 Task: Open the event Casual Training Workshop: Negotiation Techniques on '2024/03/23', change the date to 2024/03/16, change the font style of the description to Comic Sans MS, set the availability to Tentative, insert an emoji Smile, logged in from the account softage.10@softage.net and add another guest for the event, softage.2@softage.net. Change the alignment of the event description to Align center.Change the font color of the description to Light  Orange and select an event charm, 
Action: Mouse moved to (368, 156)
Screenshot: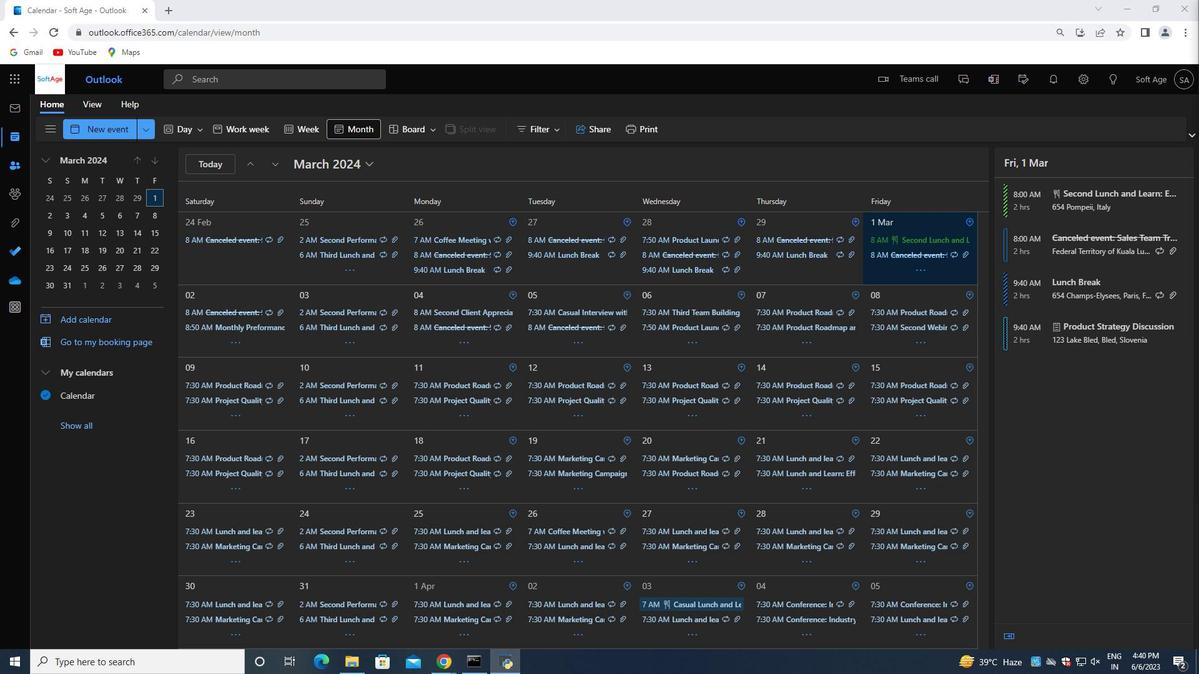 
Action: Mouse pressed left at (368, 156)
Screenshot: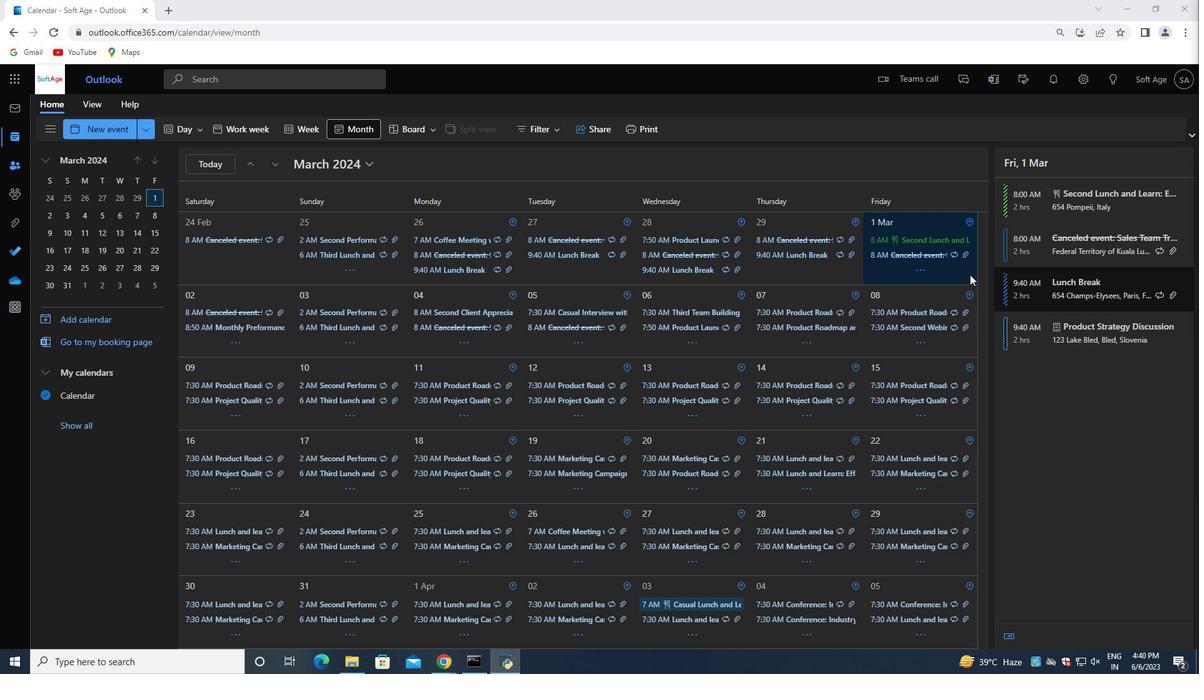 
Action: Mouse moved to (414, 198)
Screenshot: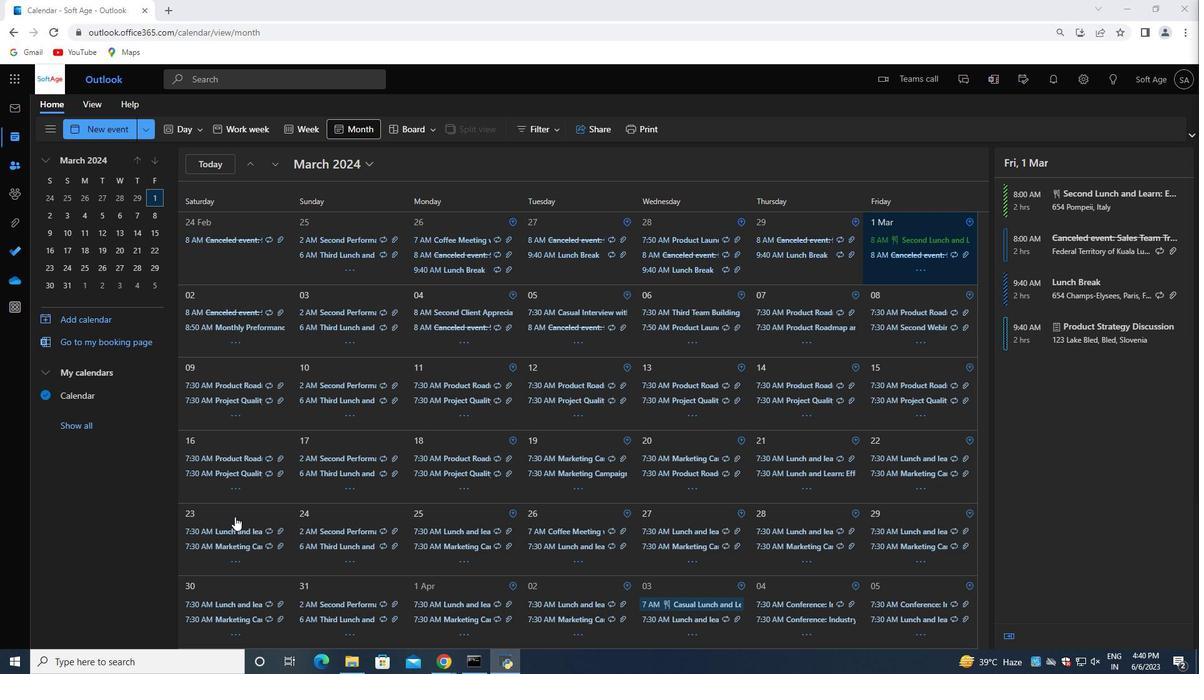 
Action: Mouse pressed left at (414, 198)
Screenshot: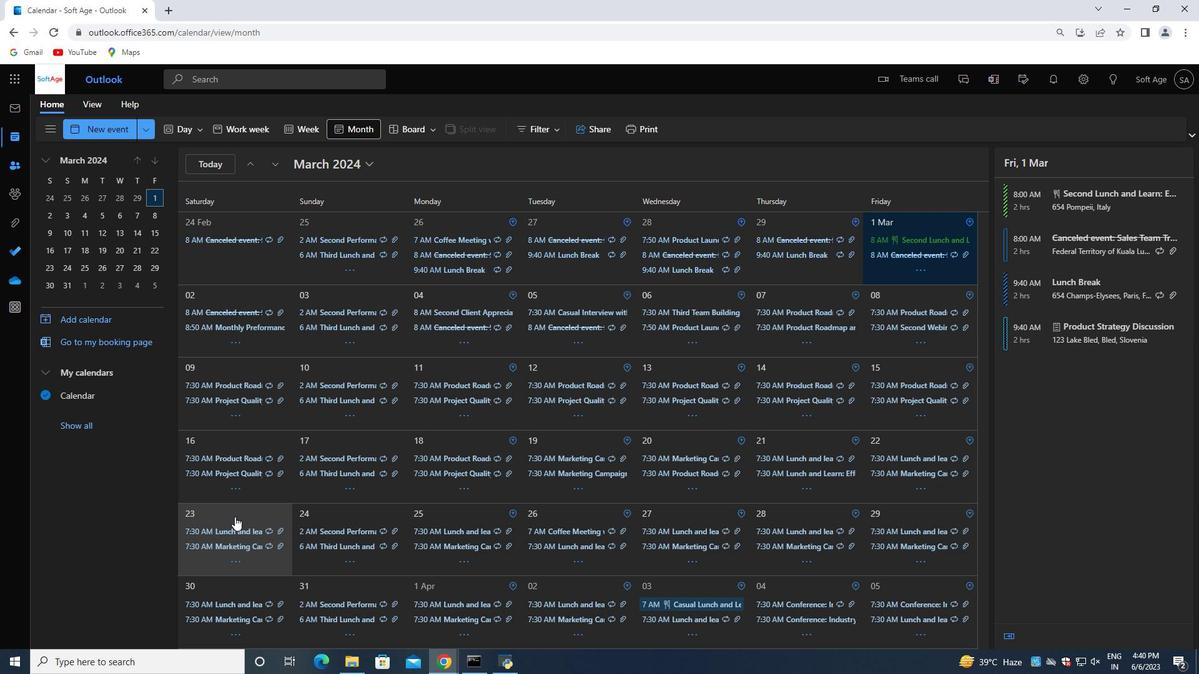 
Action: Mouse moved to (375, 217)
Screenshot: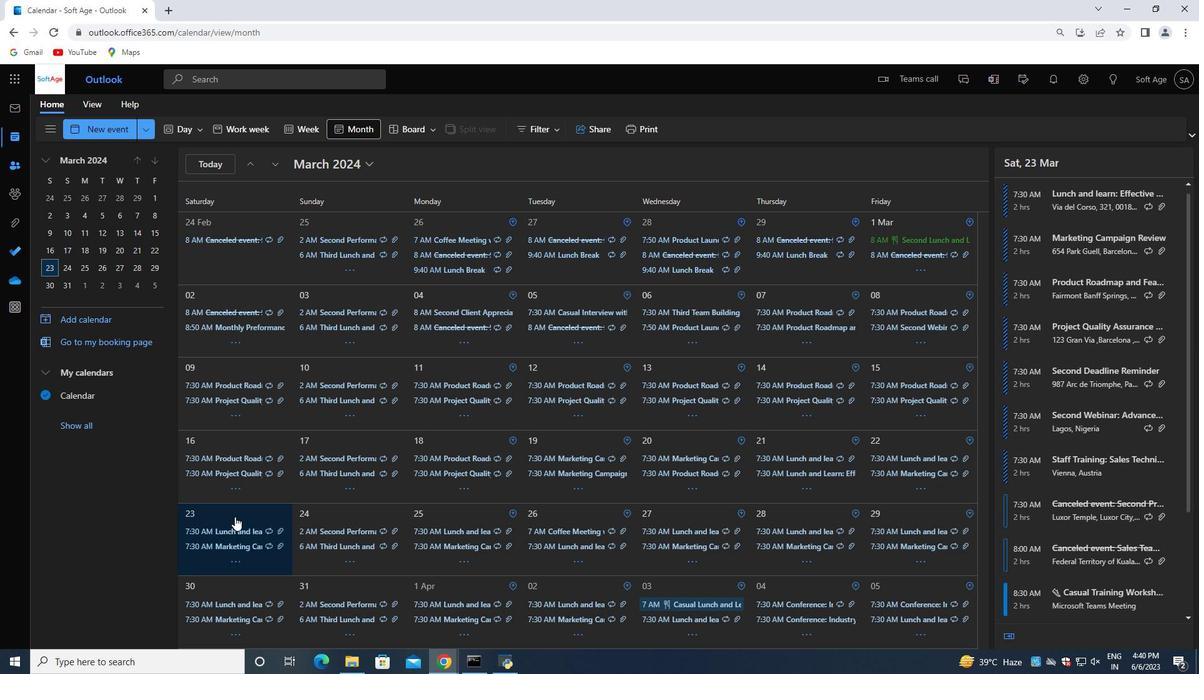 
Action: Mouse pressed left at (375, 217)
Screenshot: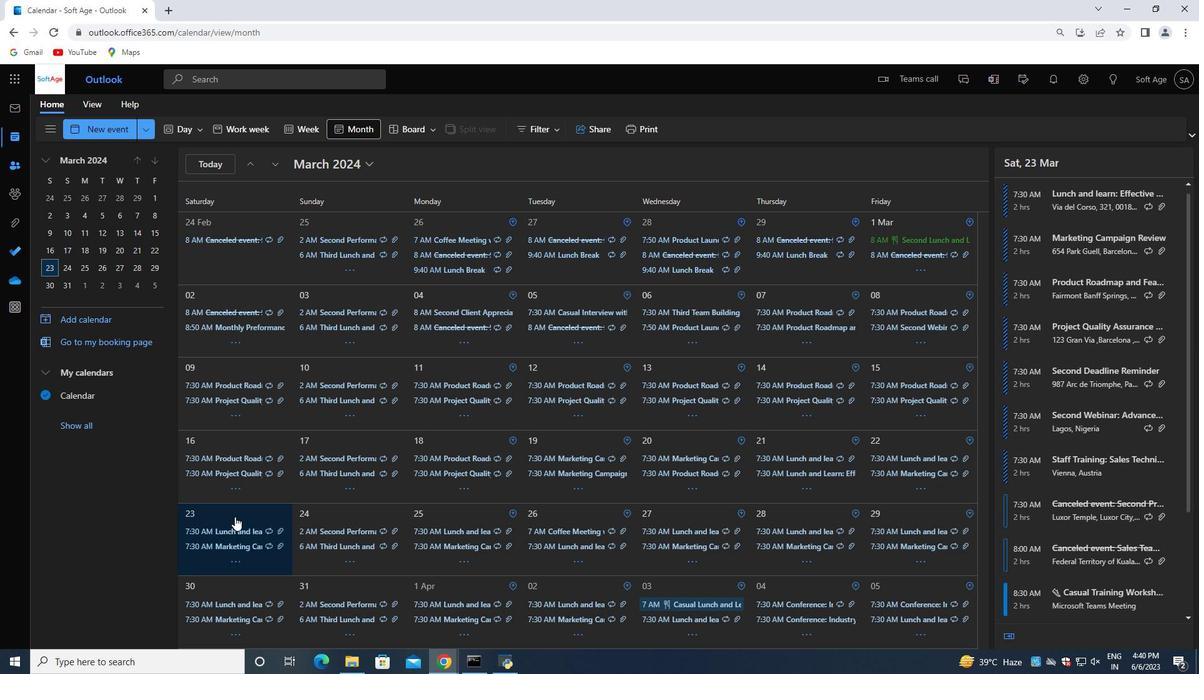 
Action: Mouse moved to (644, 166)
Screenshot: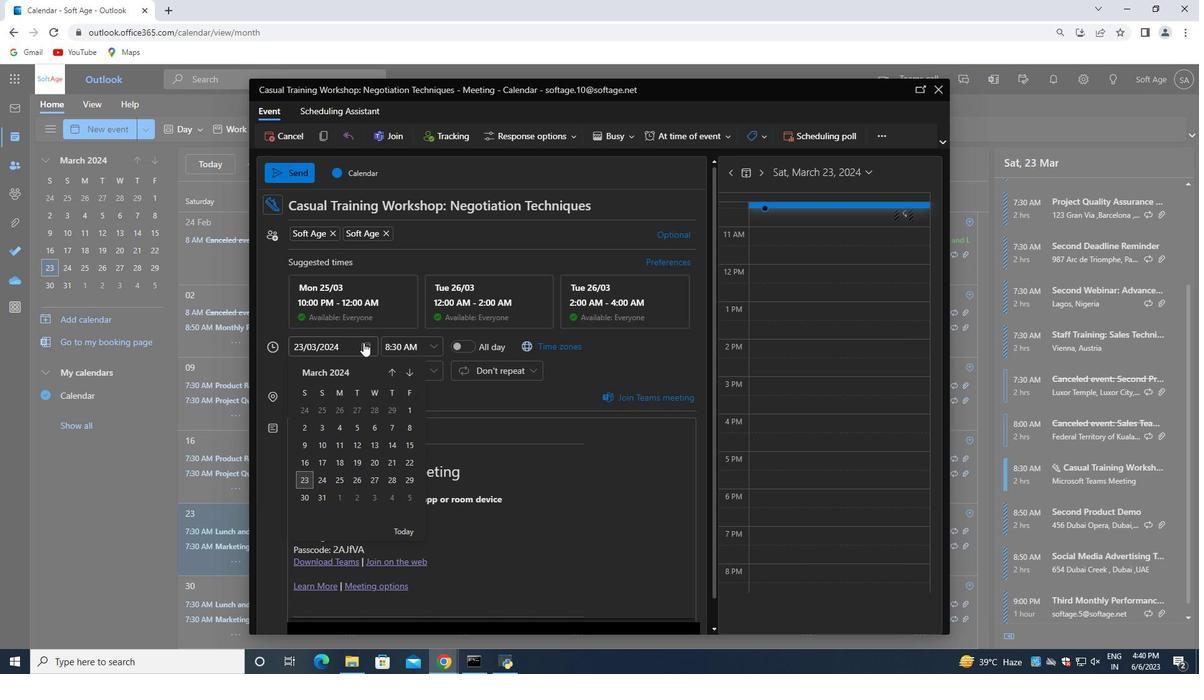 
Action: Mouse pressed left at (644, 166)
Screenshot: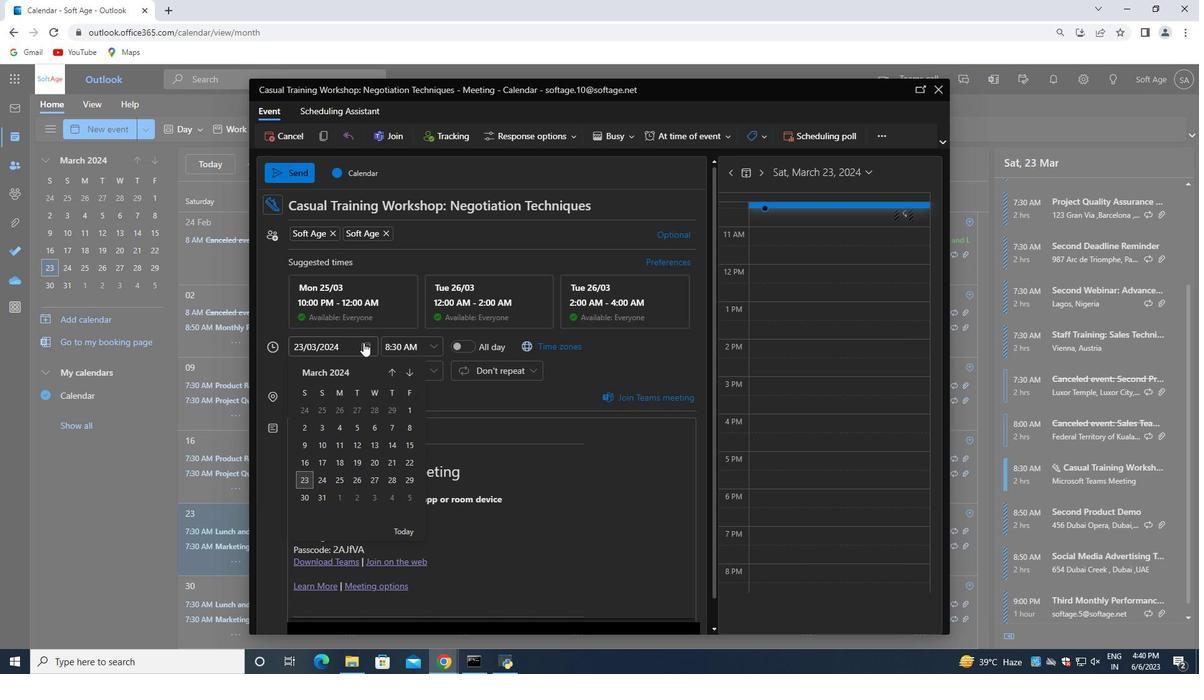 
Action: Mouse moved to (234, 517)
Screenshot: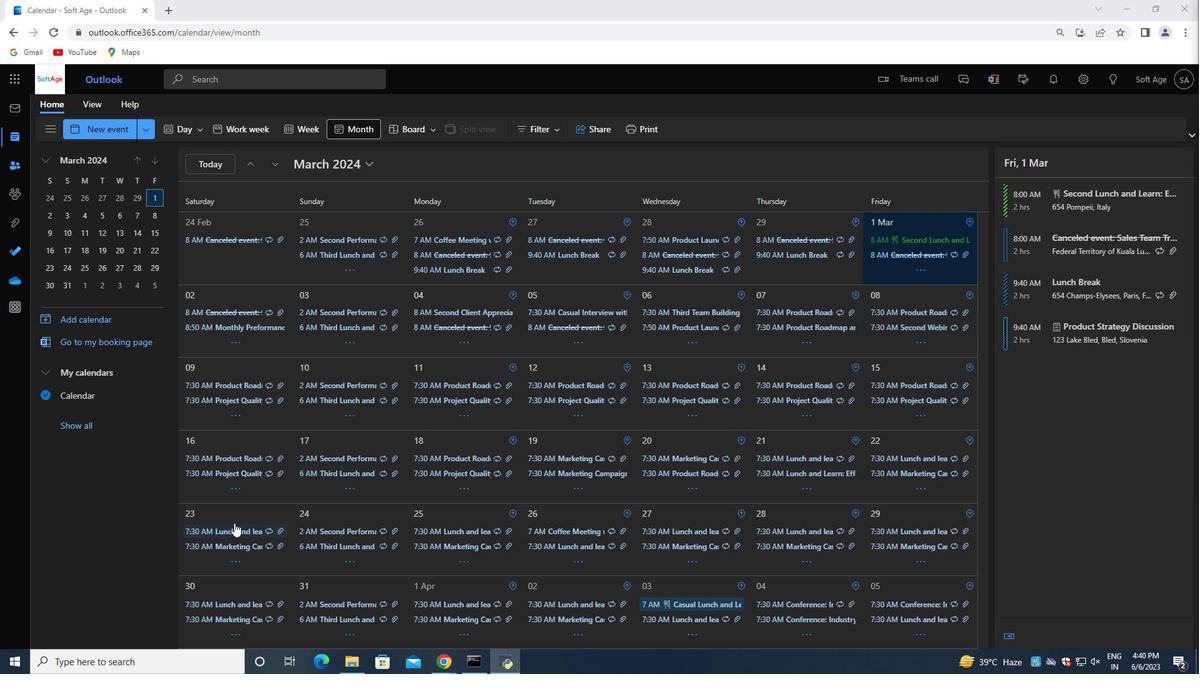 
Action: Mouse pressed left at (234, 517)
Screenshot: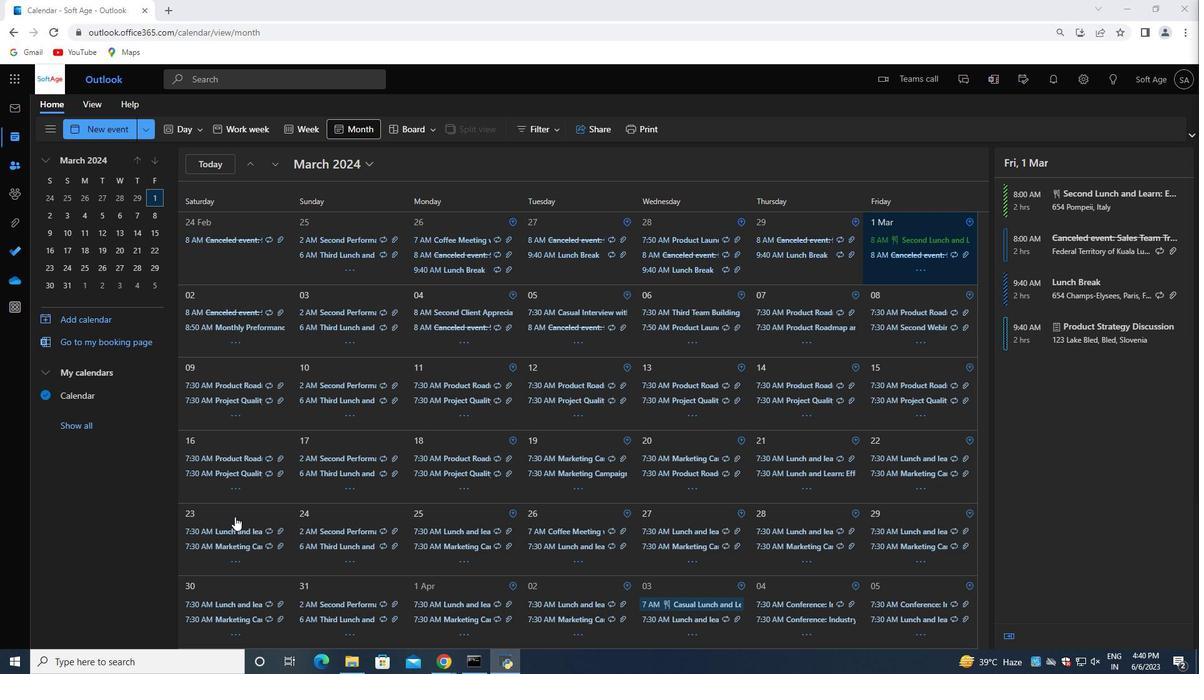 
Action: Mouse moved to (1097, 360)
Screenshot: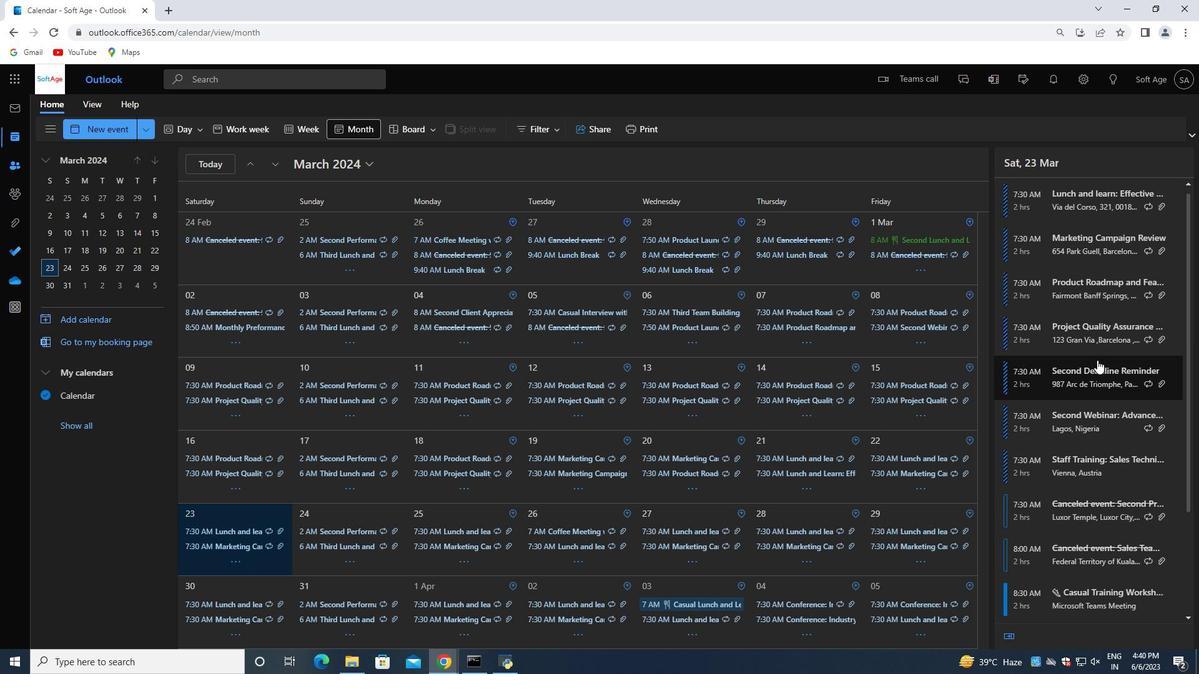 
Action: Mouse scrolled (1097, 360) with delta (0, 0)
Screenshot: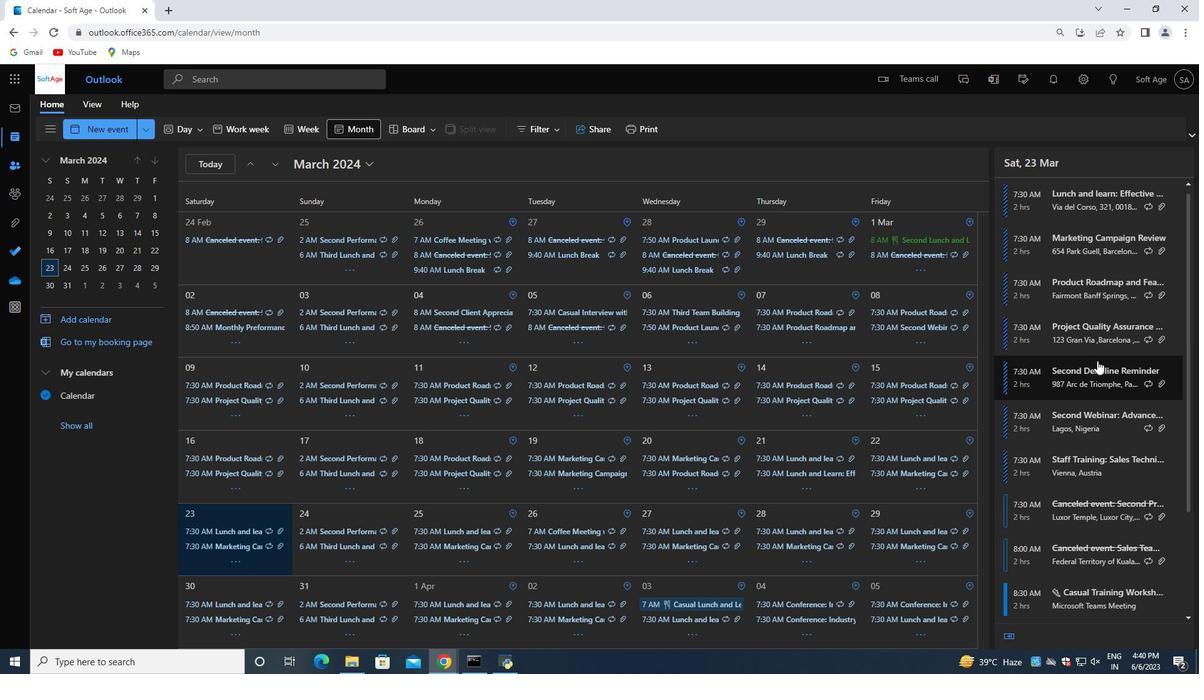 
Action: Mouse moved to (1097, 360)
Screenshot: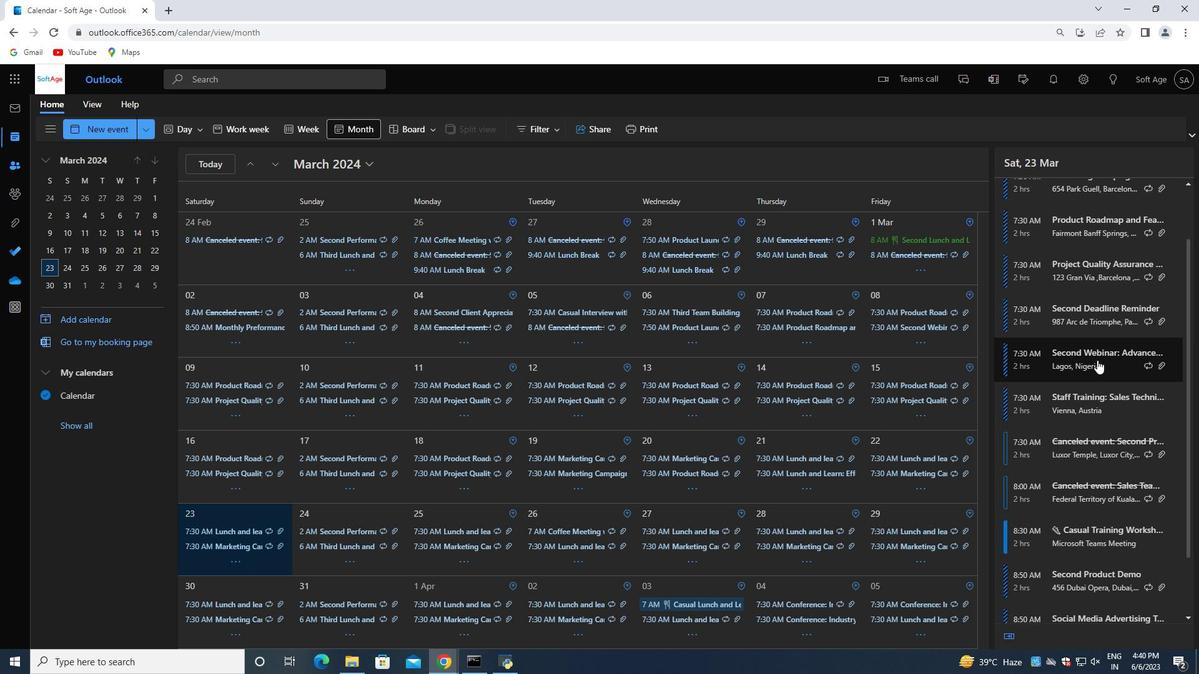
Action: Mouse scrolled (1097, 359) with delta (0, 0)
Screenshot: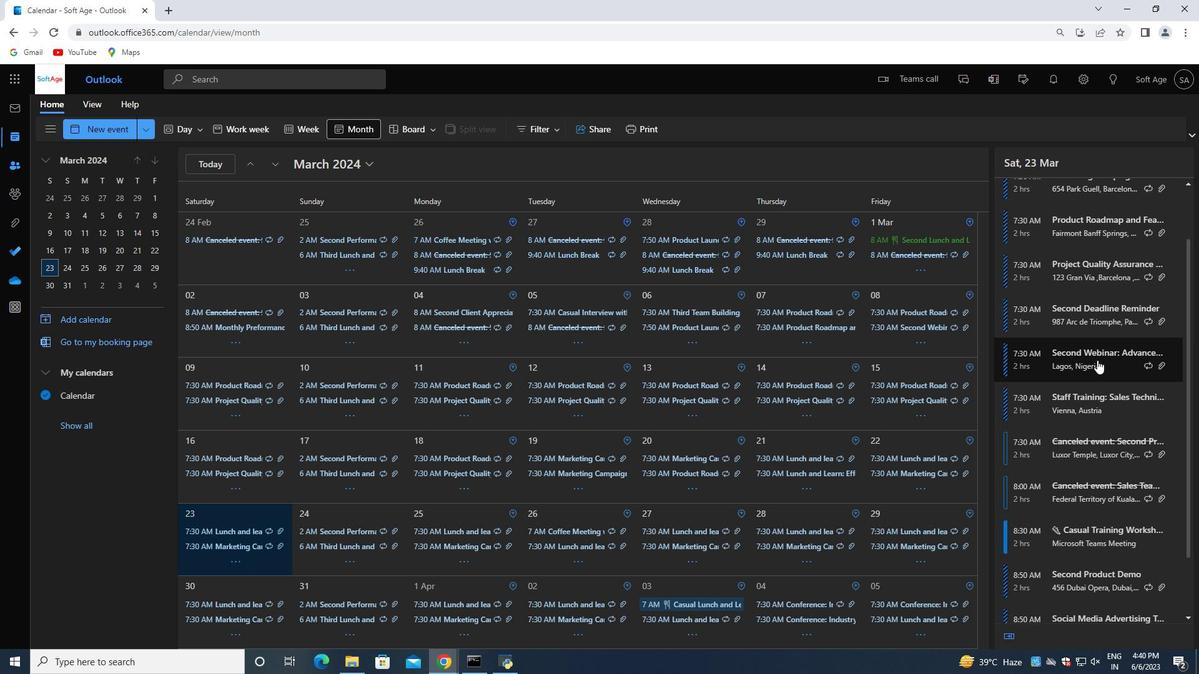 
Action: Mouse moved to (1038, 482)
Screenshot: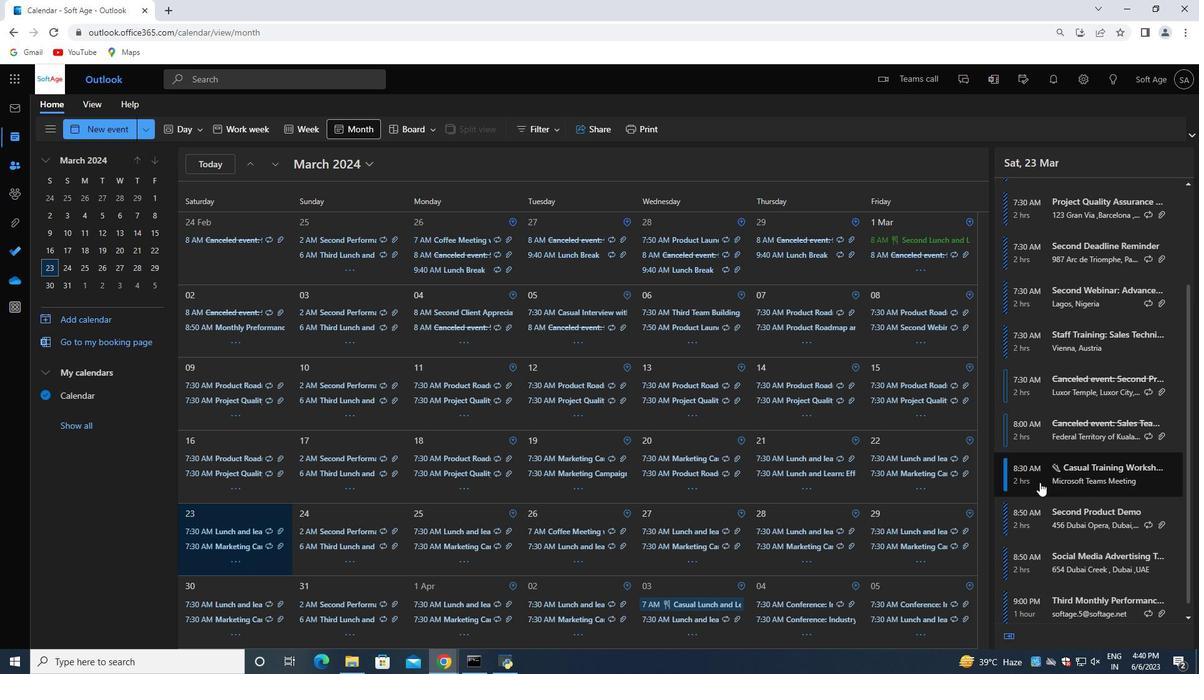 
Action: Mouse pressed left at (1038, 482)
Screenshot: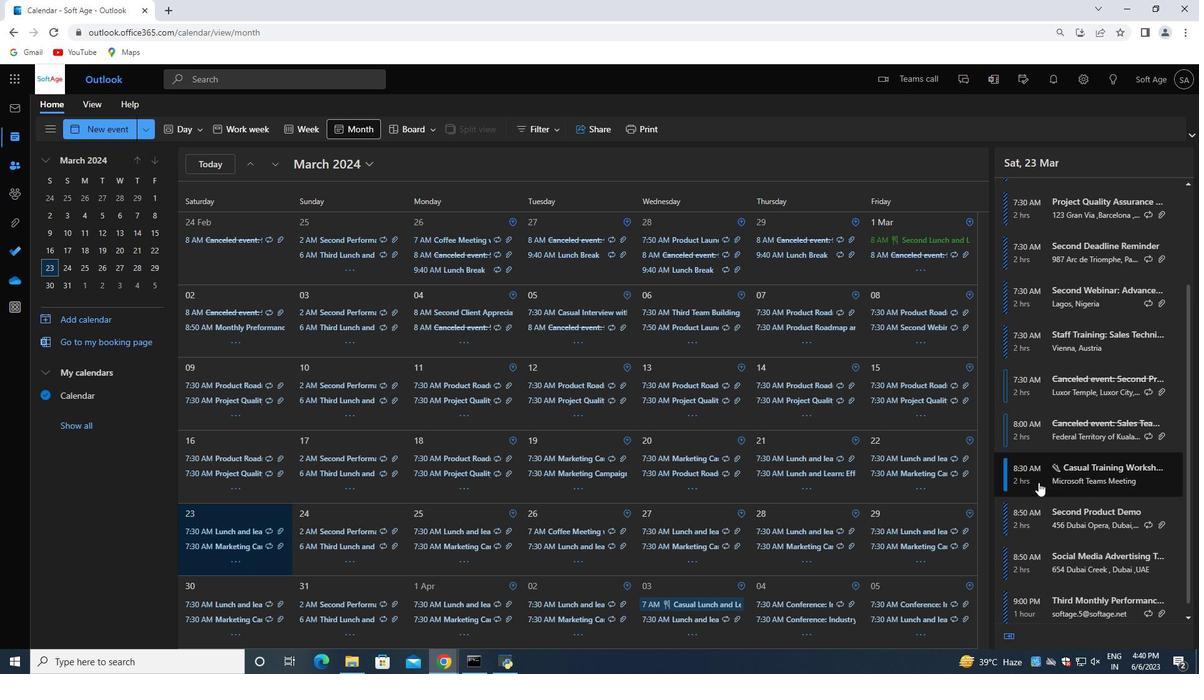 
Action: Mouse moved to (796, 556)
Screenshot: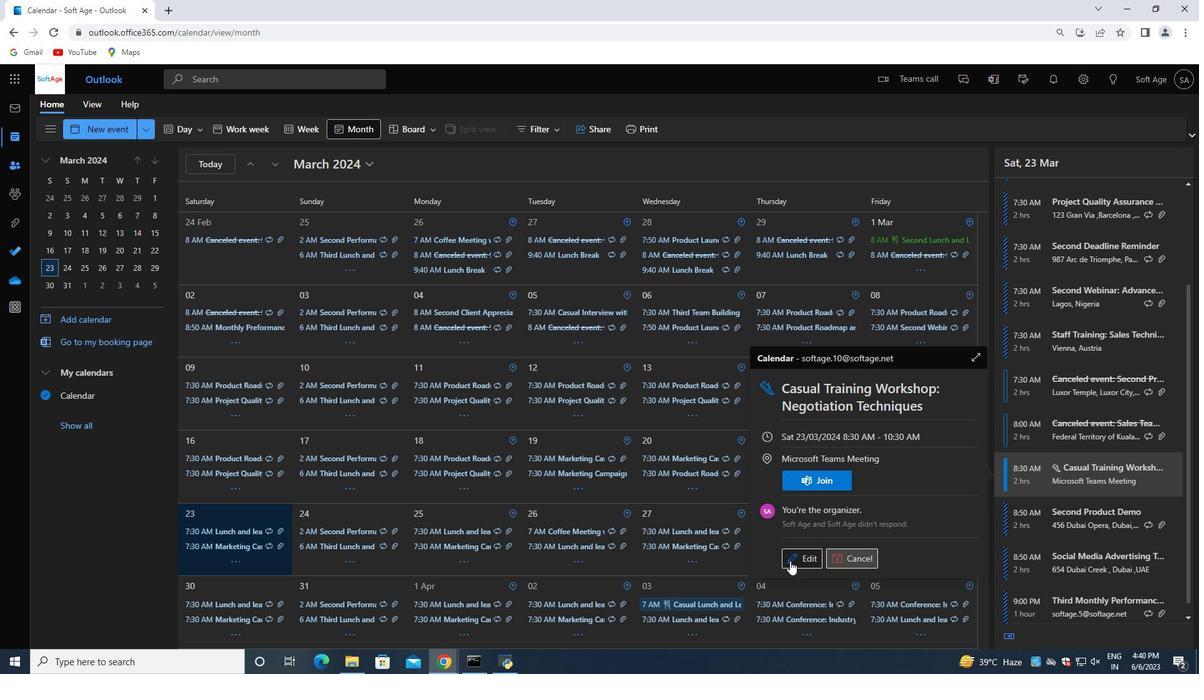 
Action: Mouse pressed left at (796, 556)
Screenshot: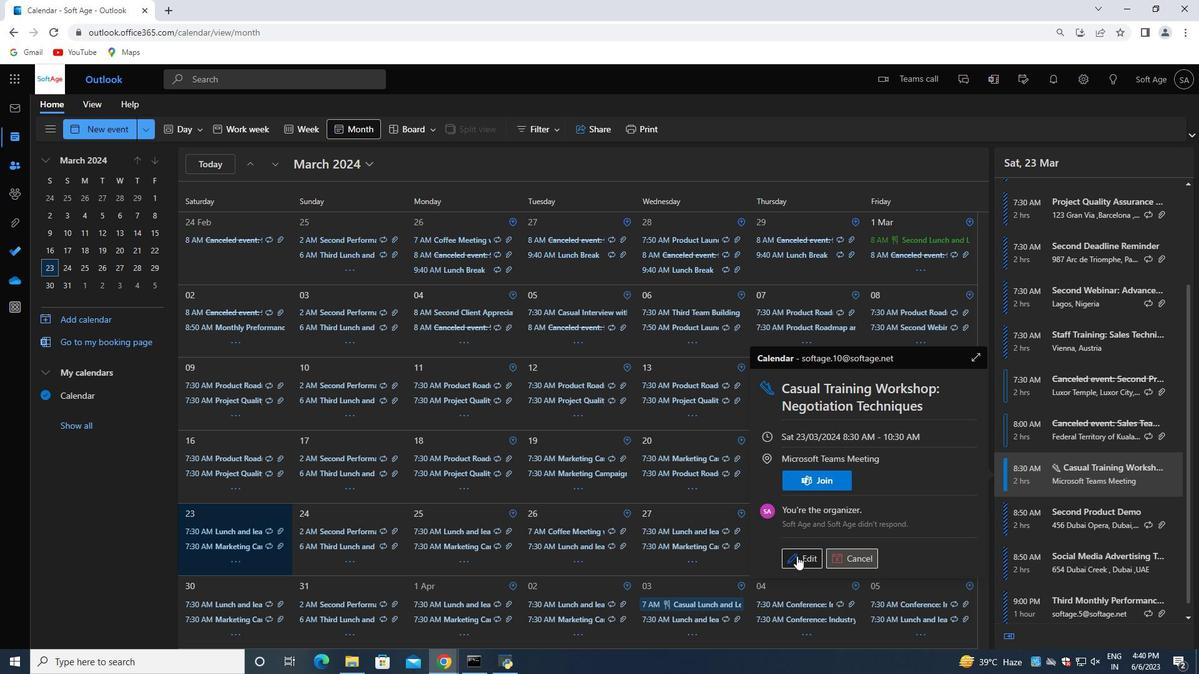 
Action: Mouse moved to (363, 342)
Screenshot: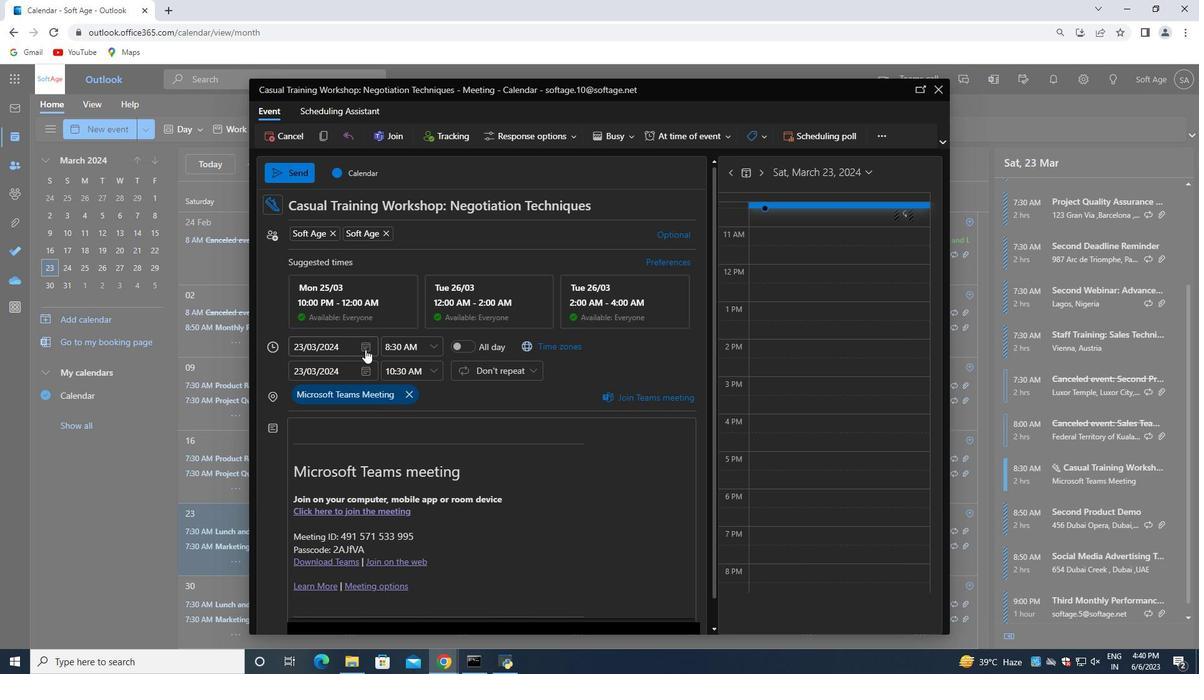 
Action: Mouse pressed left at (363, 342)
Screenshot: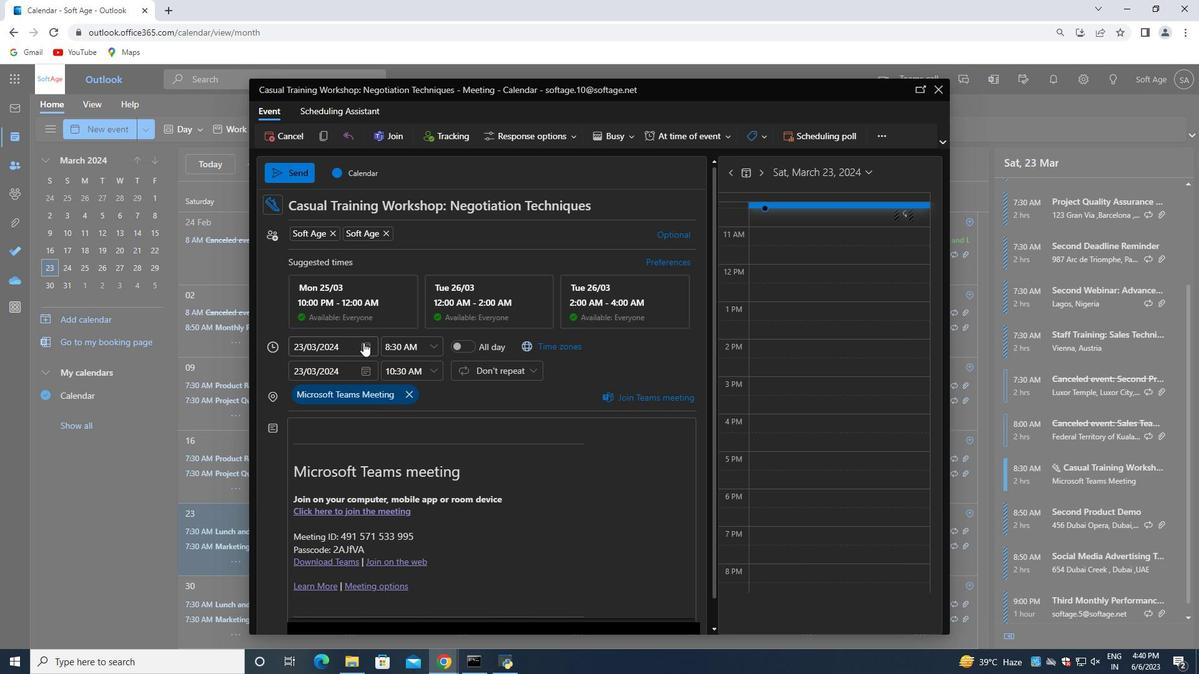 
Action: Mouse moved to (303, 462)
Screenshot: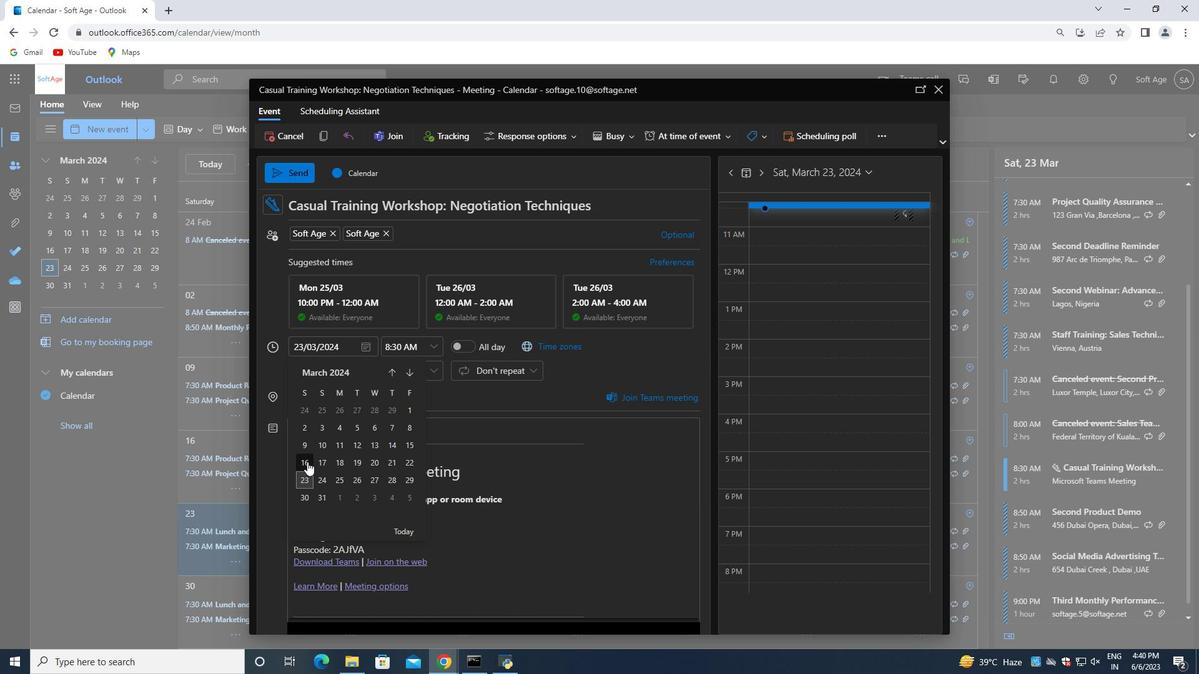 
Action: Mouse pressed left at (303, 462)
Screenshot: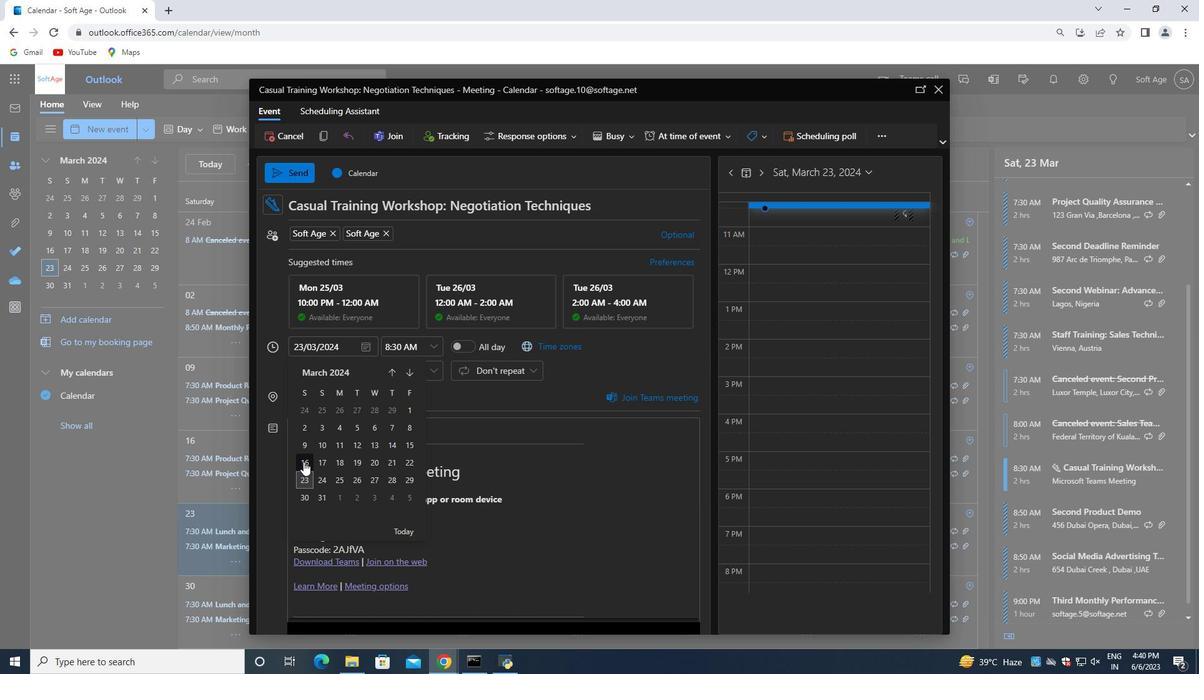 
Action: Mouse moved to (625, 136)
Screenshot: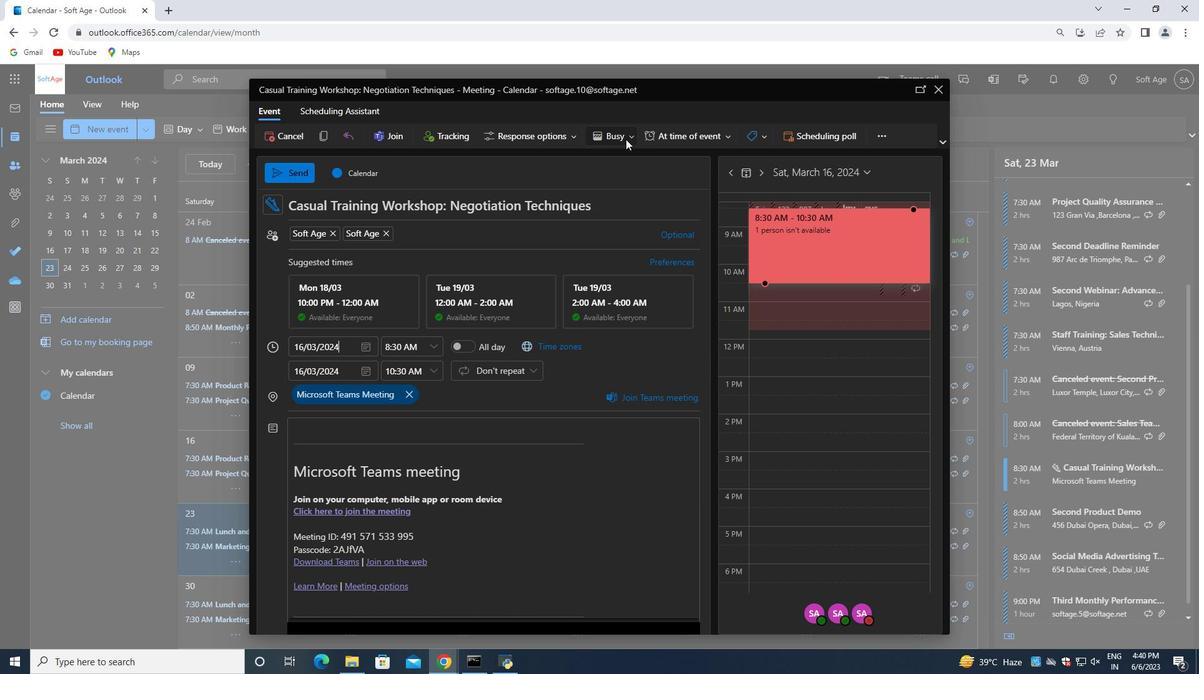 
Action: Mouse pressed left at (625, 136)
Screenshot: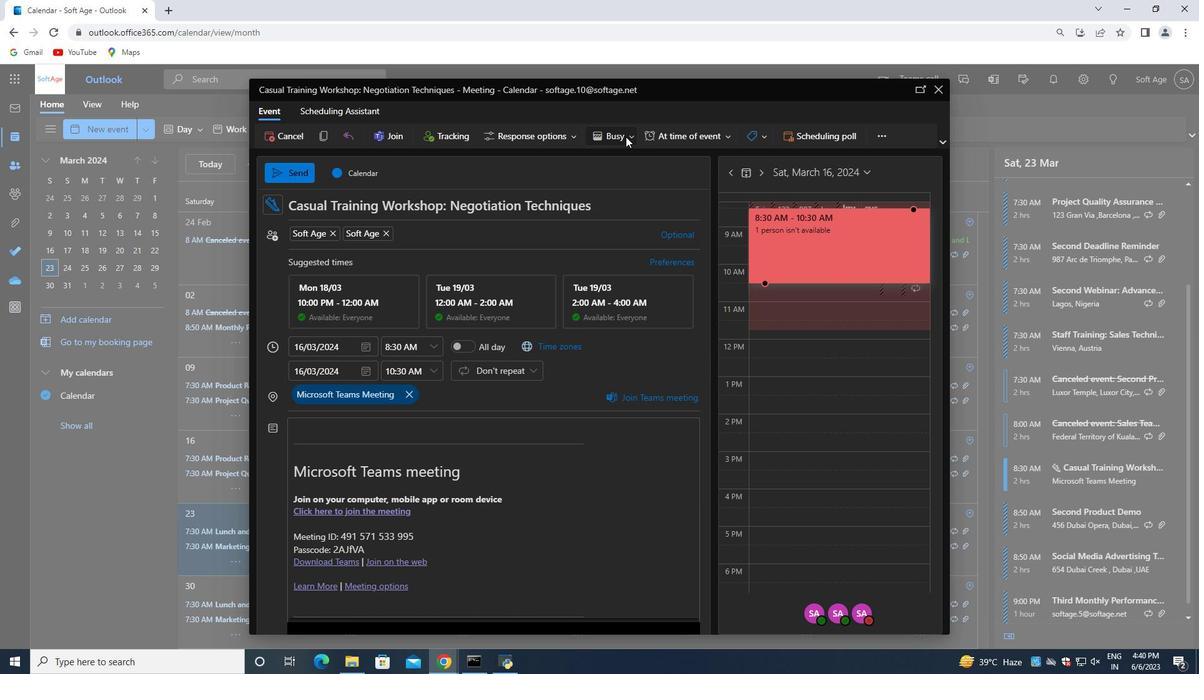 
Action: Mouse moved to (575, 207)
Screenshot: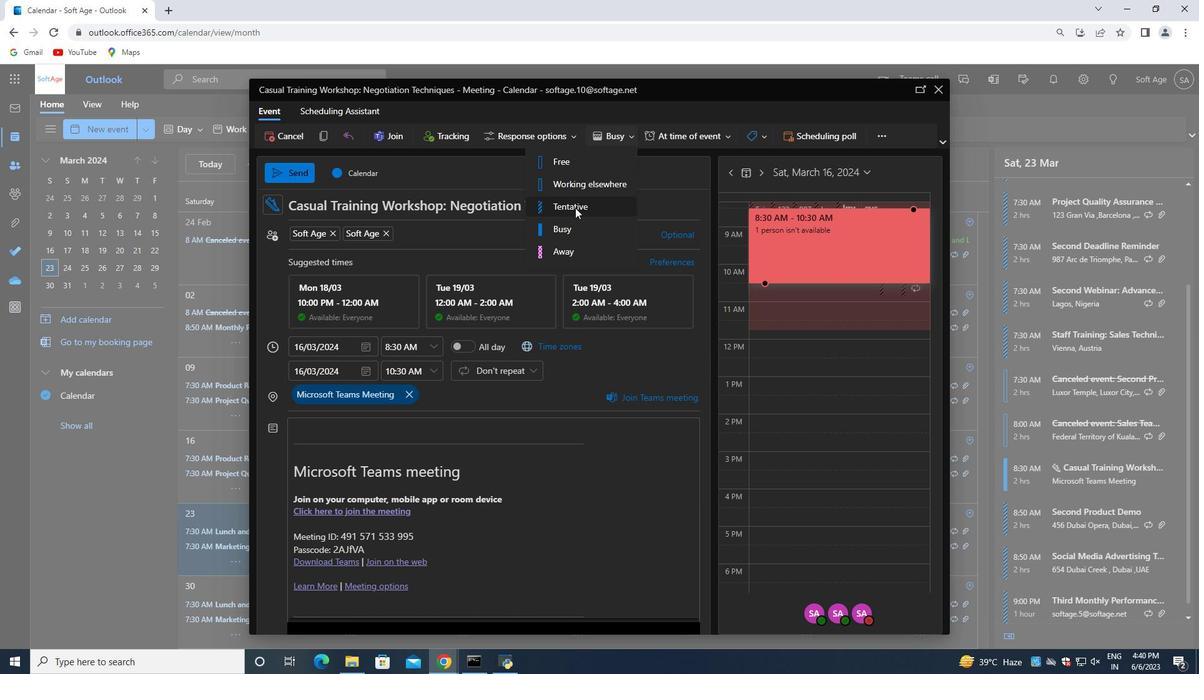 
Action: Mouse pressed left at (575, 207)
Screenshot: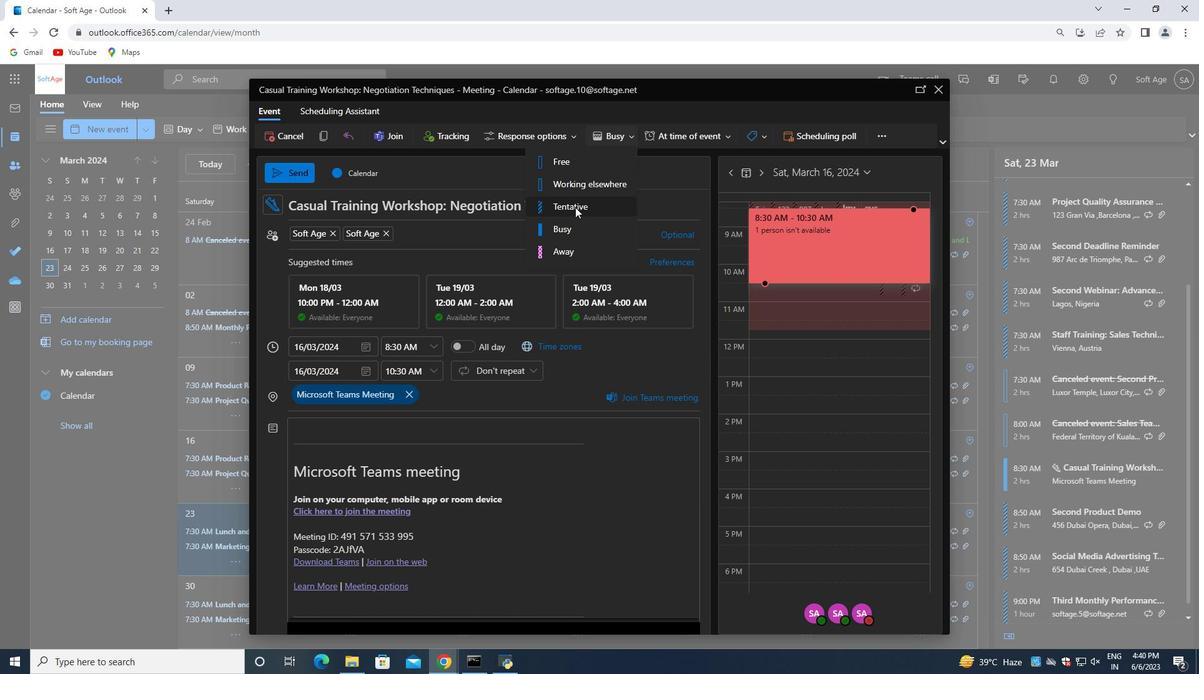 
Action: Mouse moved to (421, 238)
Screenshot: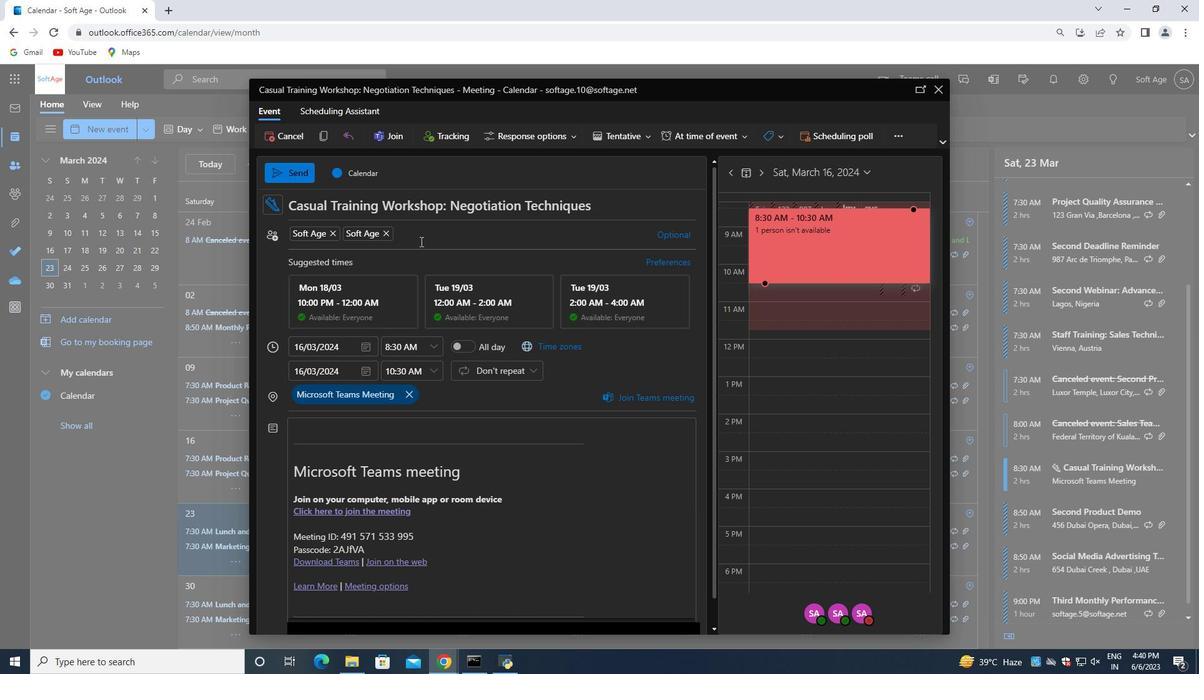 
Action: Mouse pressed left at (421, 238)
Screenshot: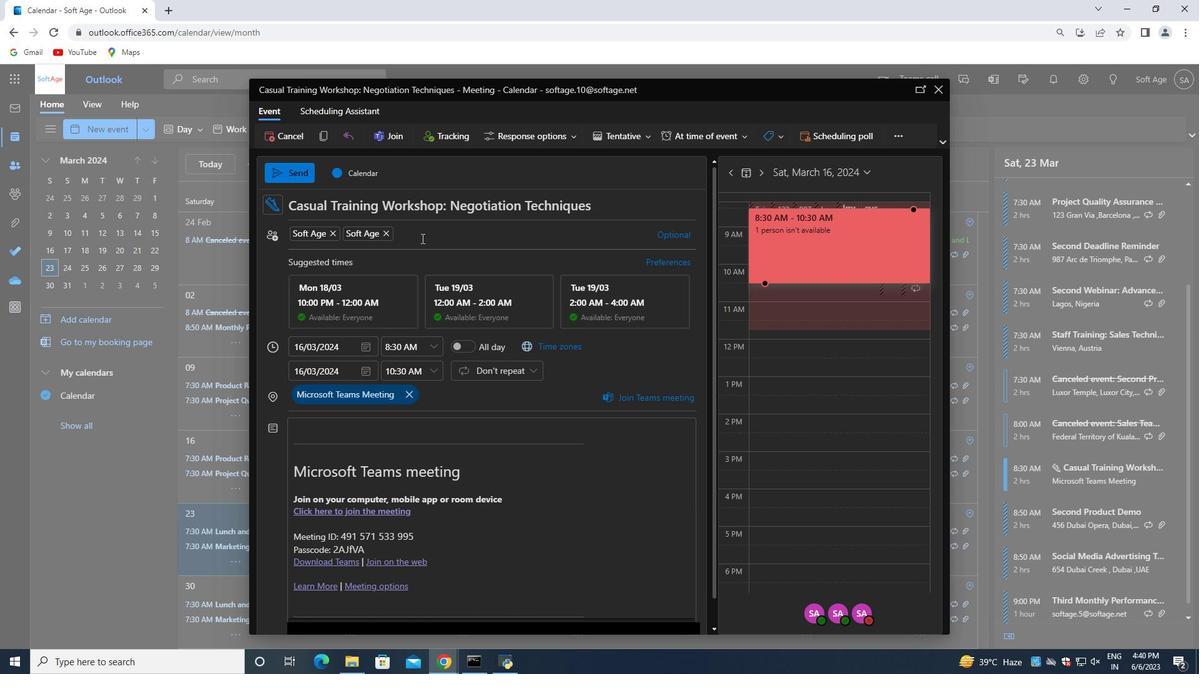 
Action: Key pressed softage.2<Key.shift>@softage.net<Key.enter>
Screenshot: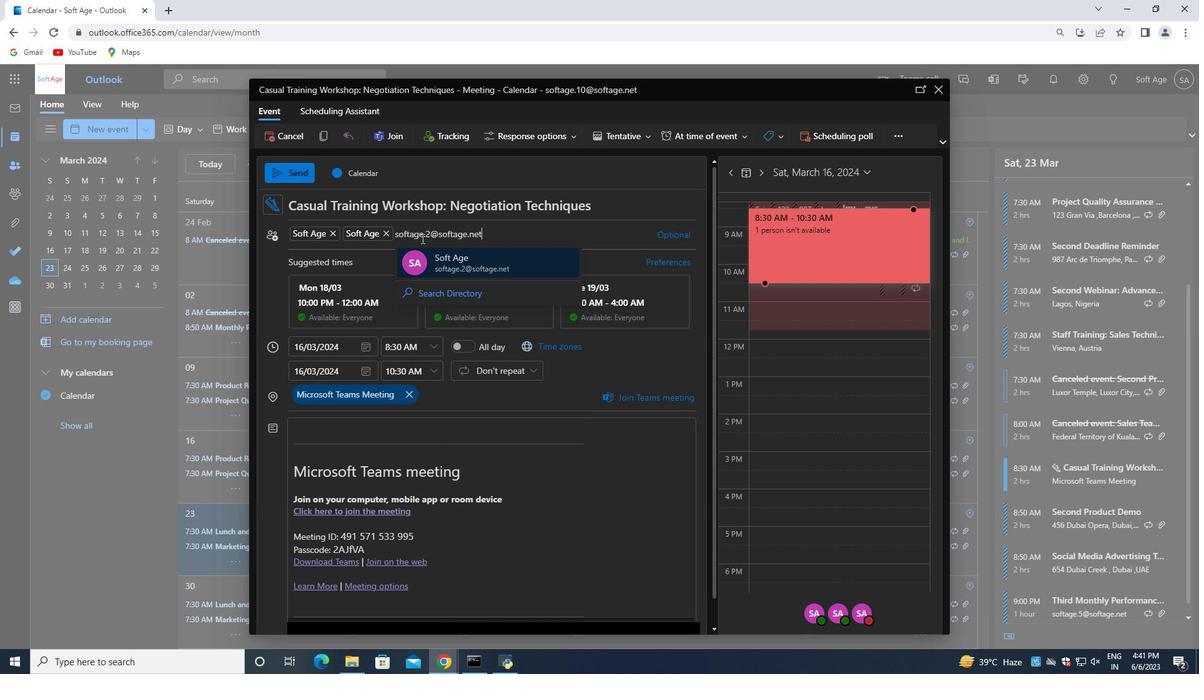 
Action: Mouse moved to (416, 246)
Screenshot: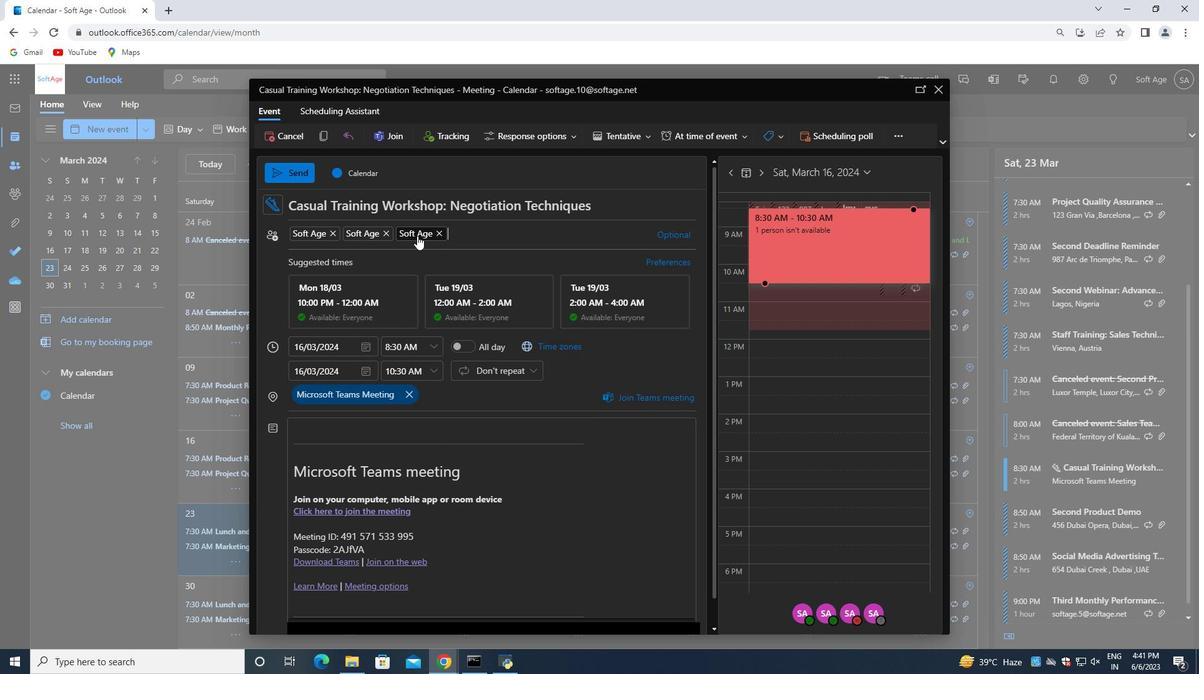 
Action: Mouse scrolled (417, 239) with delta (0, 0)
Screenshot: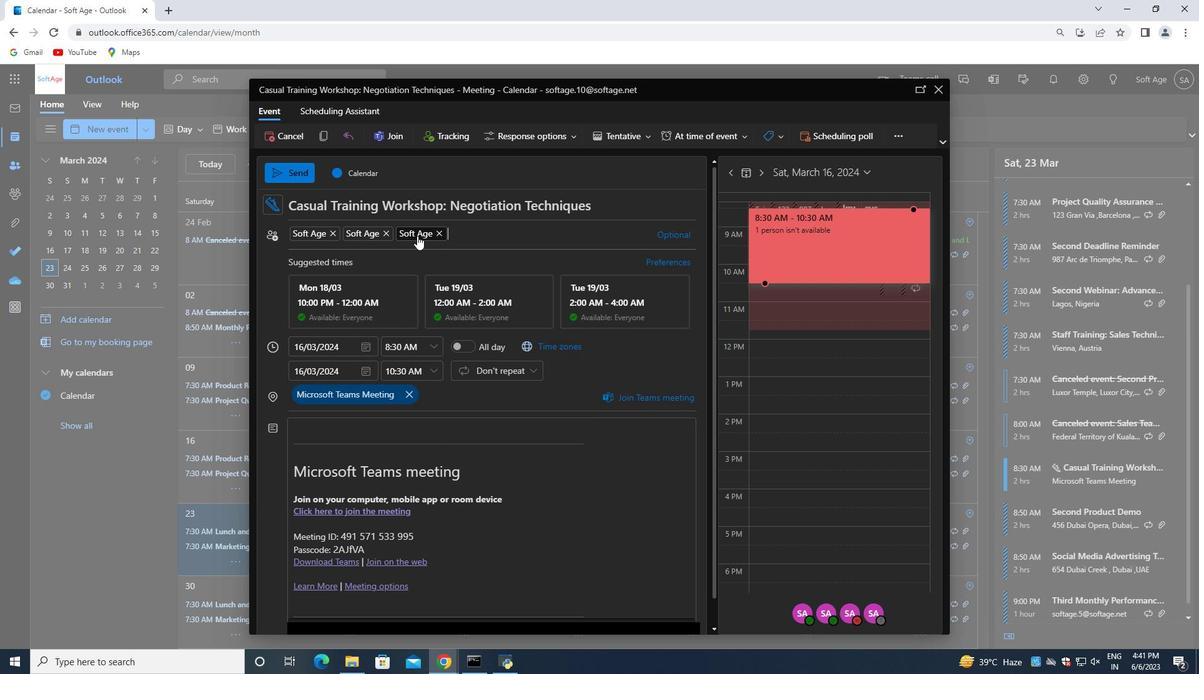 
Action: Mouse moved to (417, 260)
Screenshot: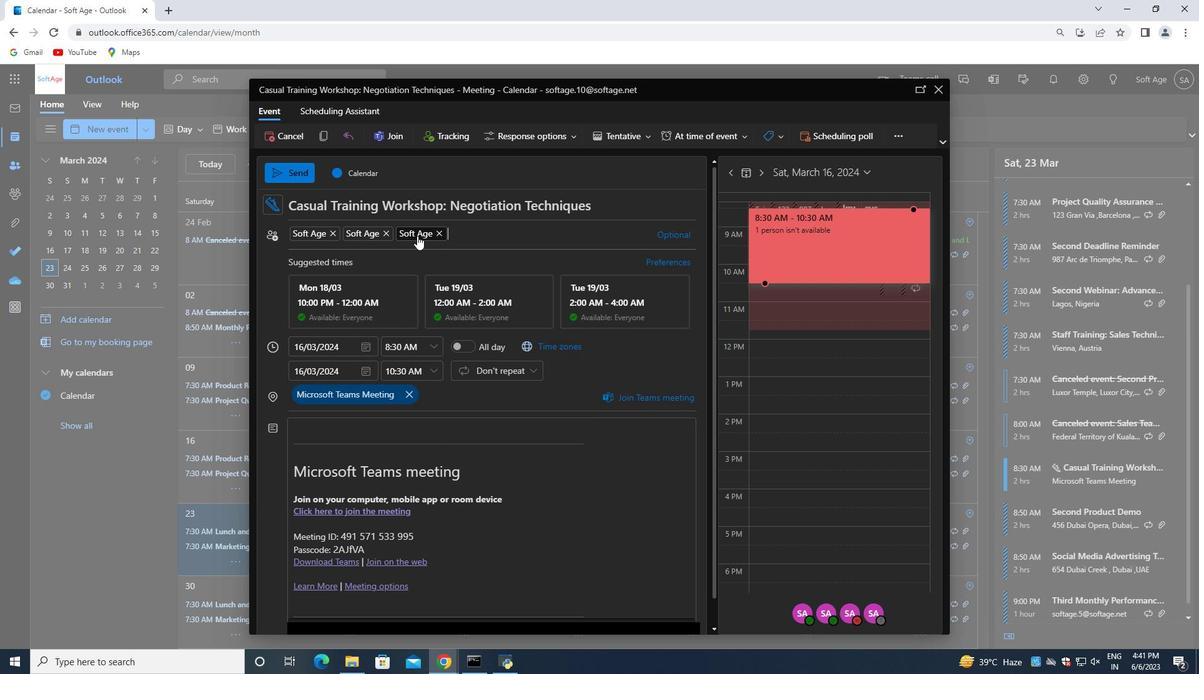 
Action: Mouse scrolled (416, 247) with delta (0, 0)
Screenshot: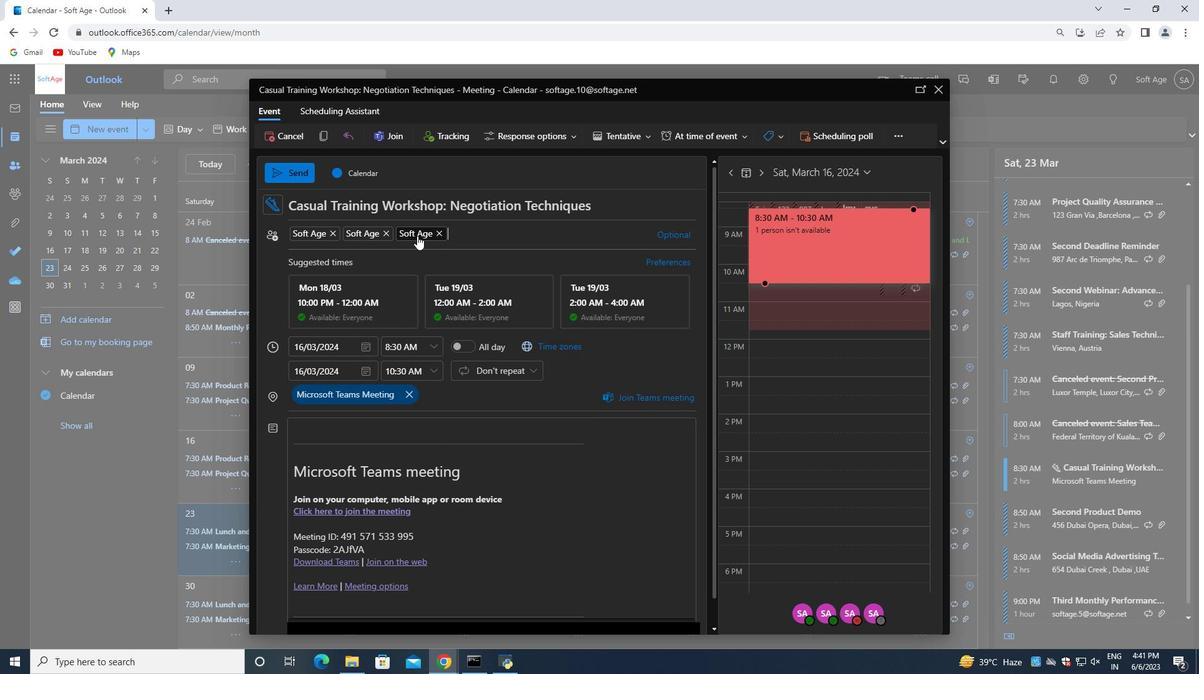 
Action: Mouse moved to (418, 261)
Screenshot: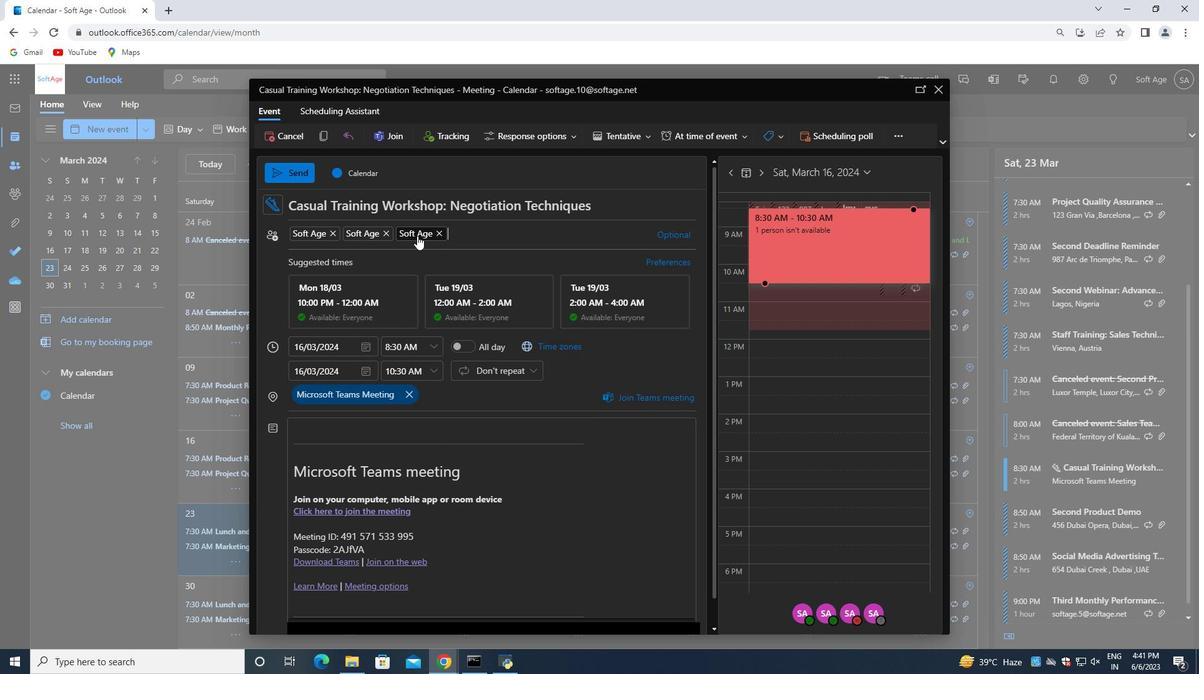 
Action: Mouse scrolled (417, 259) with delta (0, 0)
Screenshot: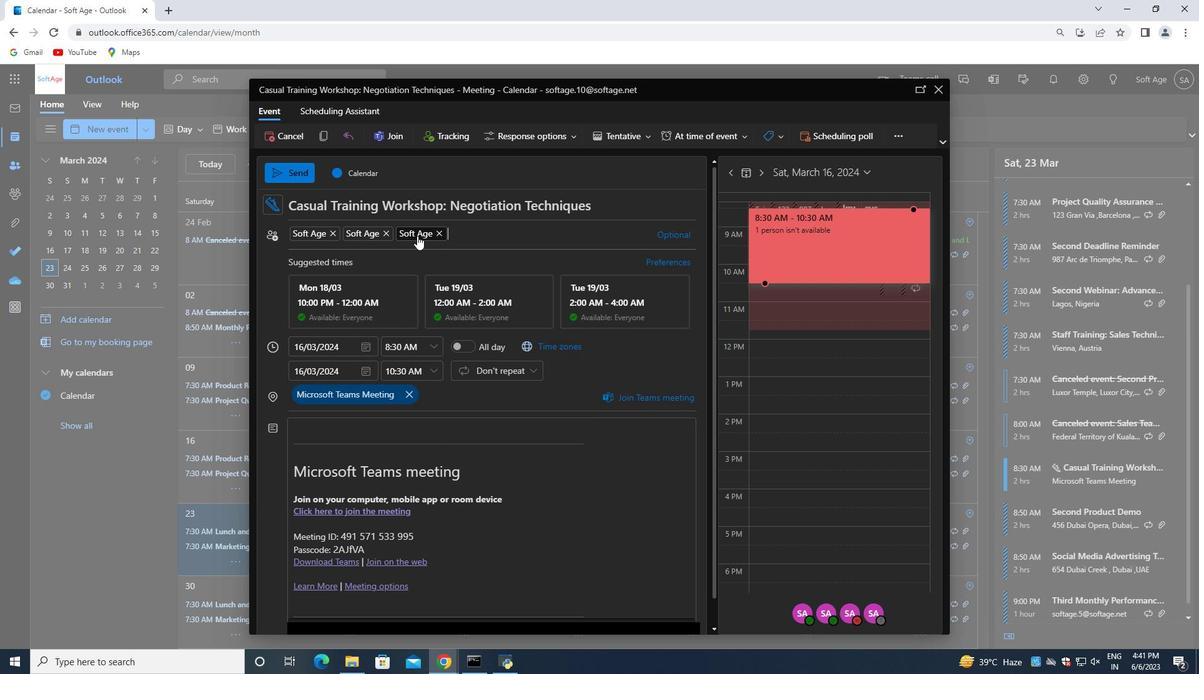 
Action: Mouse moved to (425, 270)
Screenshot: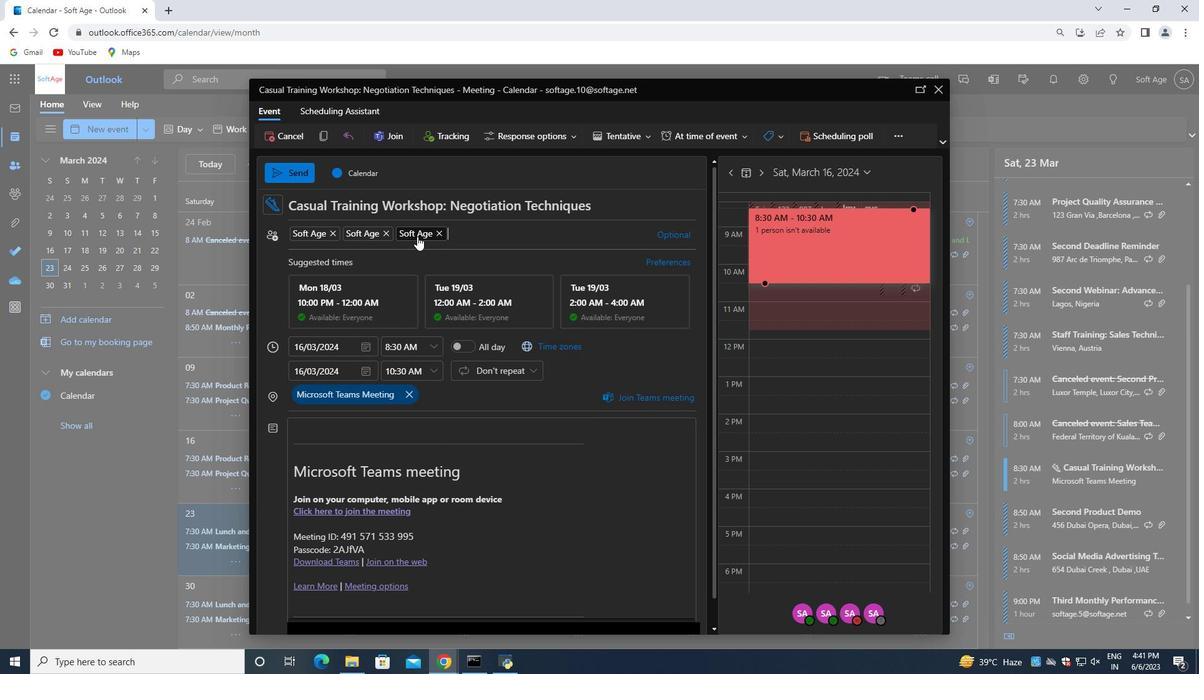 
Action: Mouse scrolled (425, 271) with delta (0, 0)
Screenshot: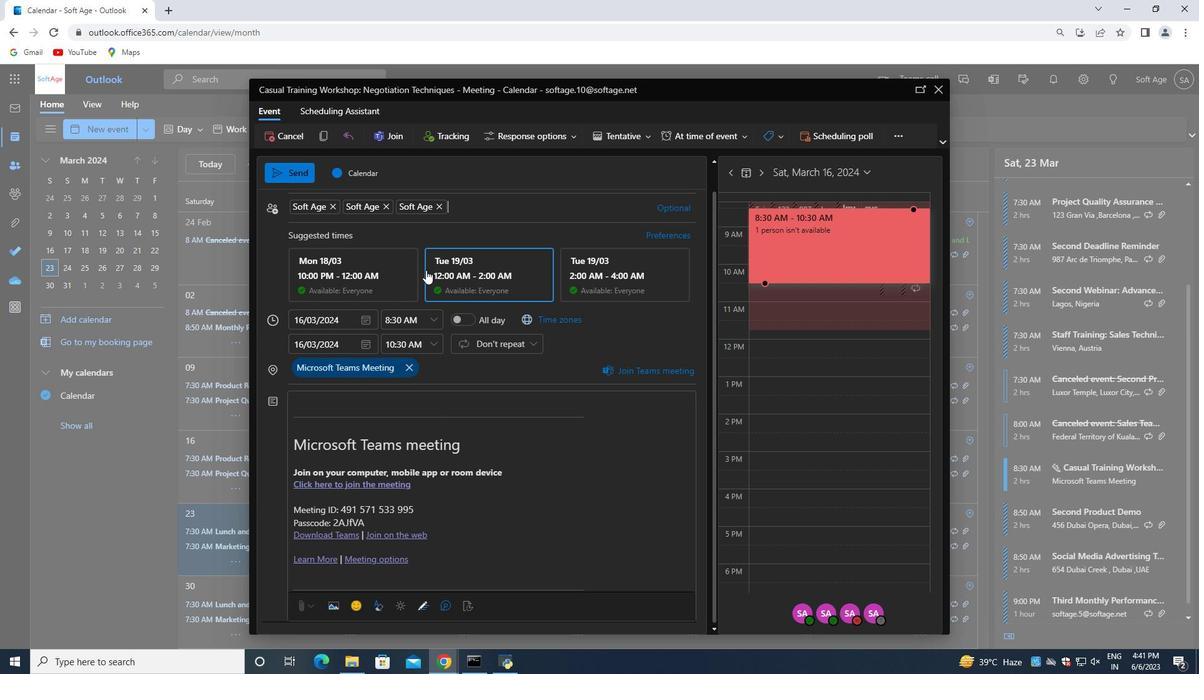 
Action: Mouse scrolled (425, 271) with delta (0, 0)
Screenshot: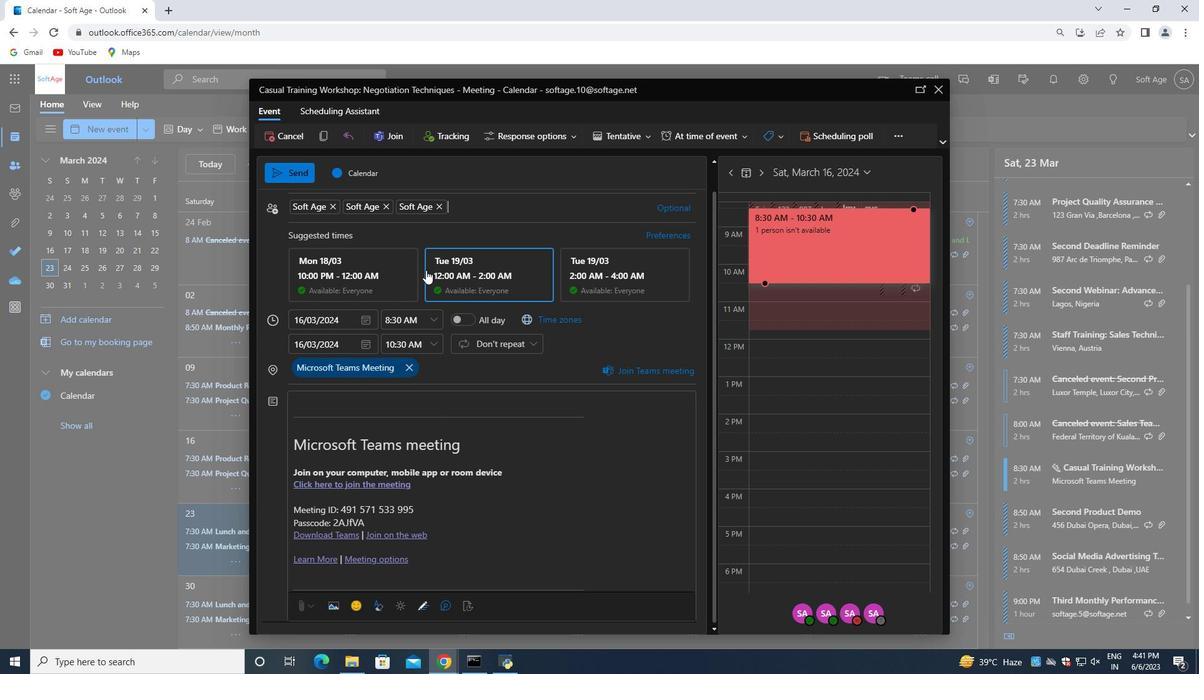 
Action: Mouse scrolled (425, 271) with delta (0, 0)
Screenshot: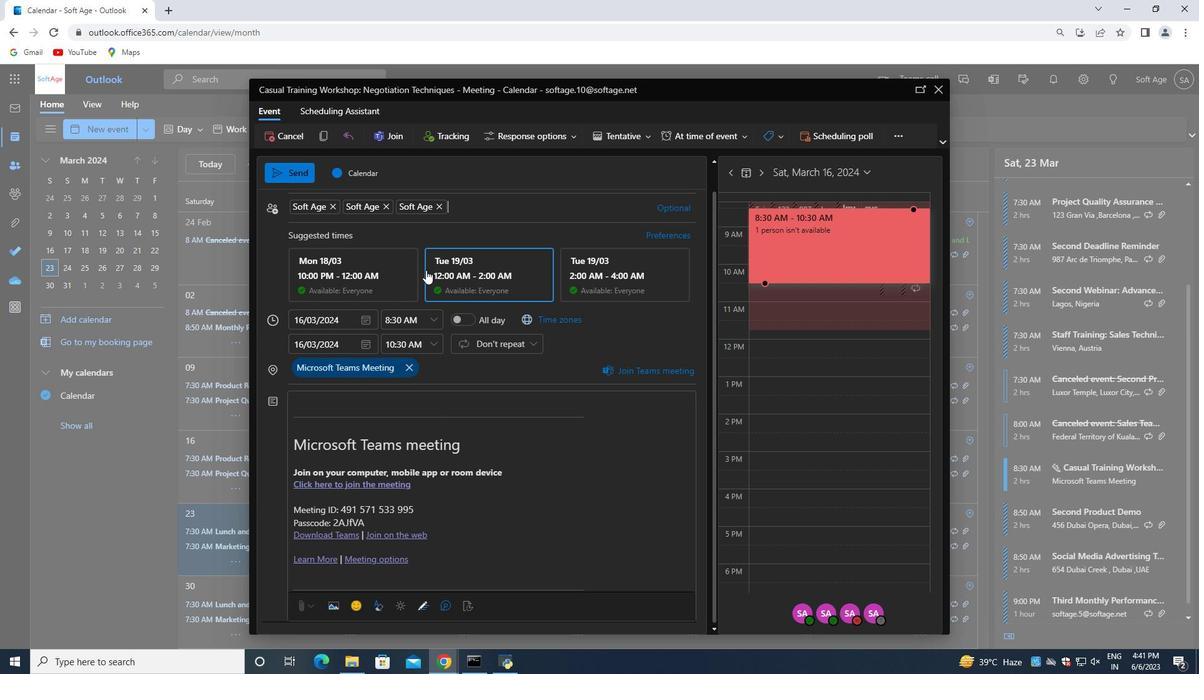 
Action: Mouse scrolled (425, 271) with delta (0, 0)
Screenshot: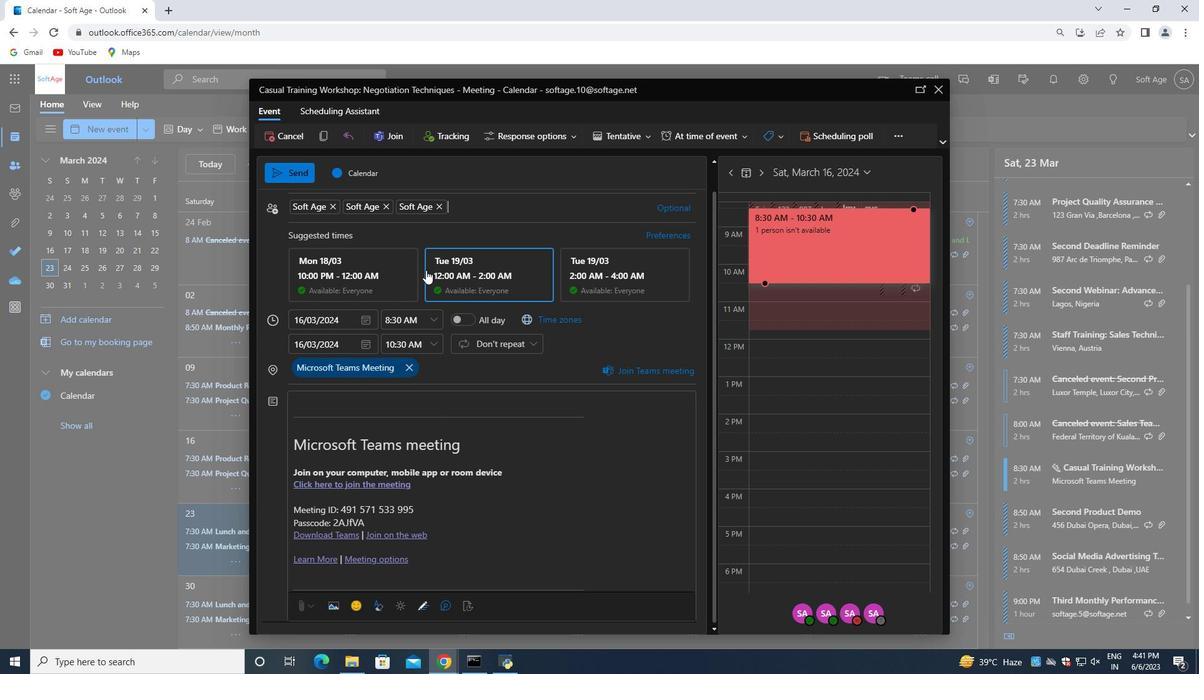 
Action: Mouse scrolled (425, 271) with delta (0, 0)
Screenshot: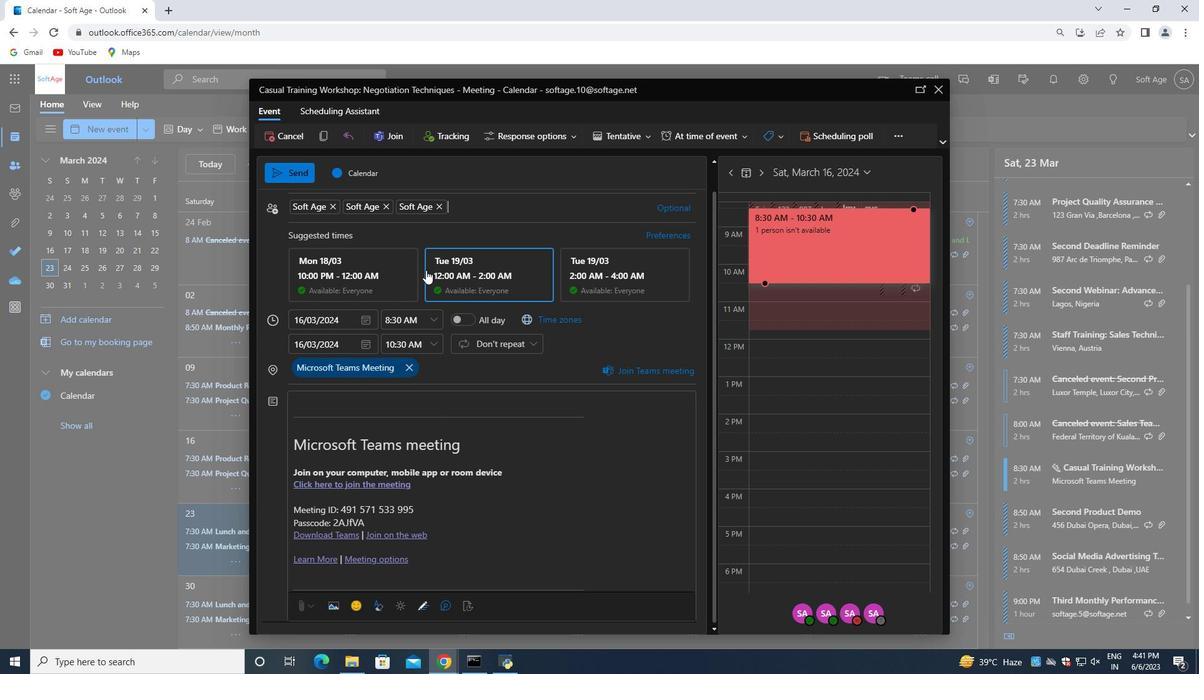 
Action: Mouse moved to (286, 171)
Screenshot: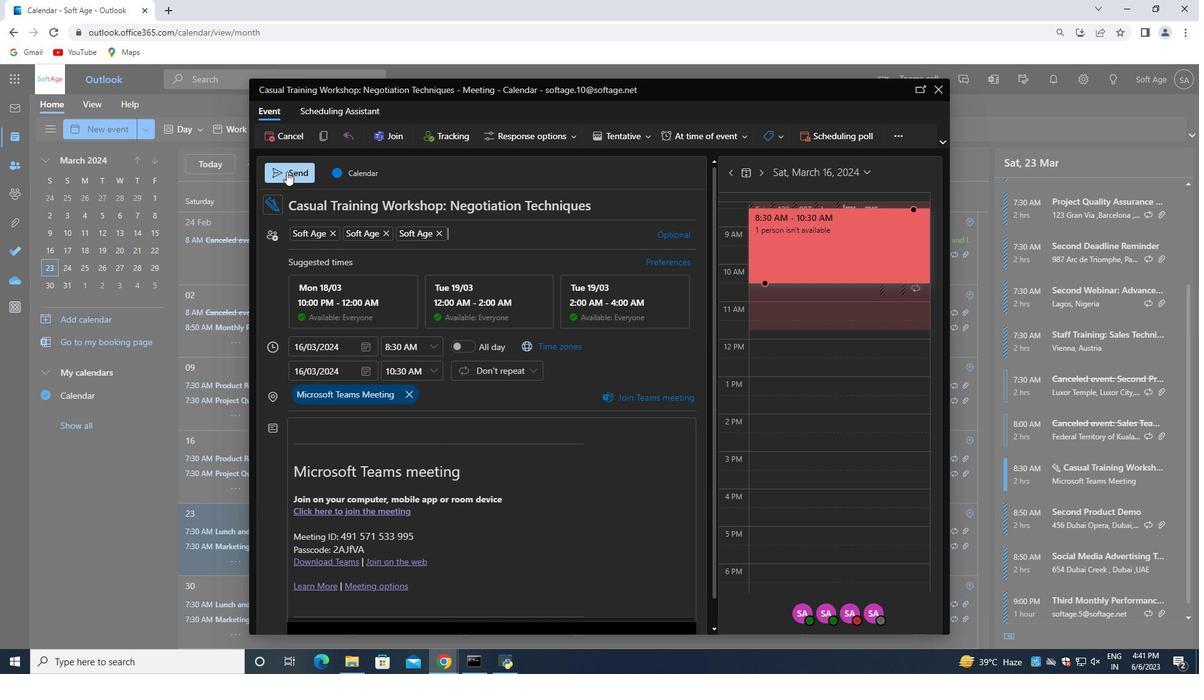 
Action: Mouse pressed left at (286, 171)
Screenshot: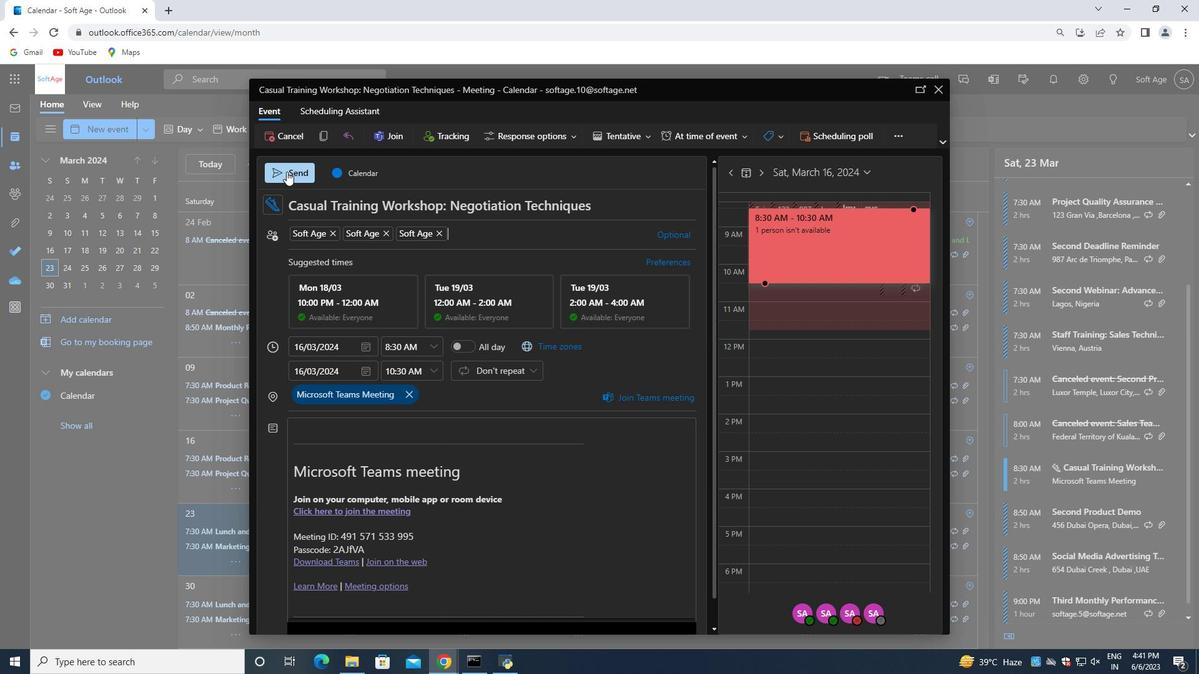 
